 Task: Find connections with filter location La Gomera with filter topic #Hiringwith filter profile language French with filter current company Twitter with filter school Apeejay Stya Education (Svran Foundation) with filter industry Retail Office Equipment with filter service category Program Management with filter keywords title Cab Driver
Action: Mouse moved to (519, 69)
Screenshot: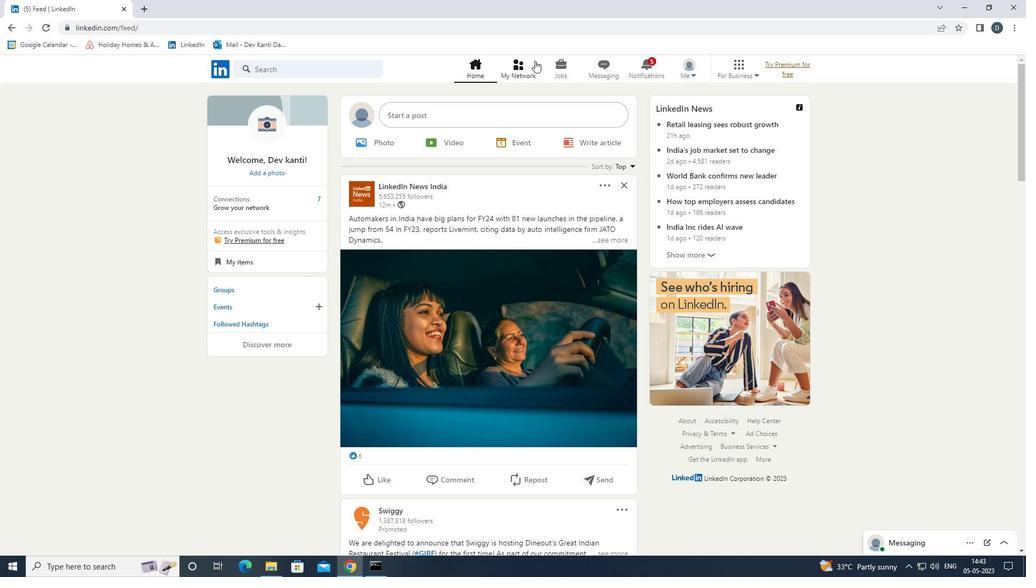 
Action: Mouse pressed left at (519, 69)
Screenshot: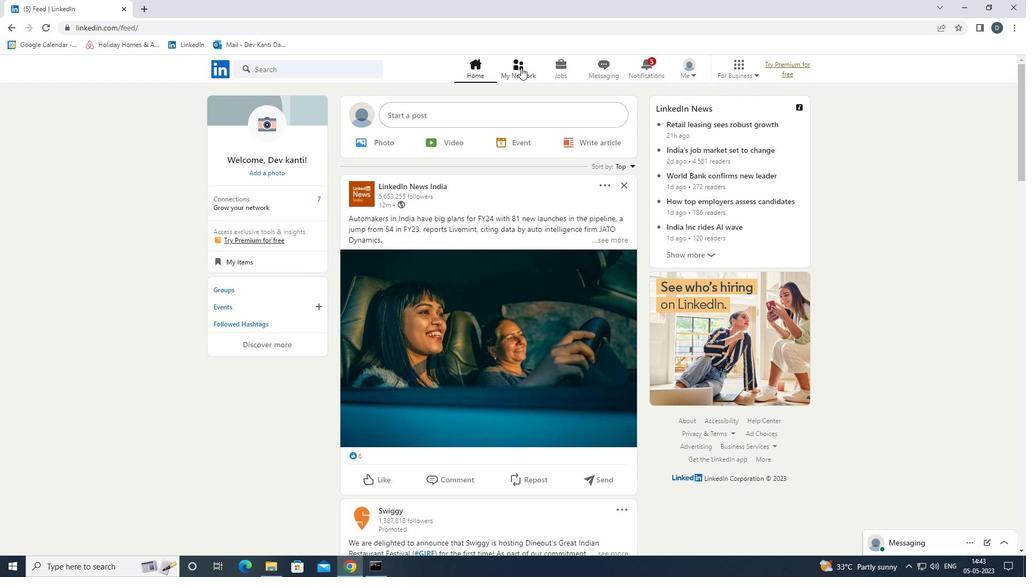 
Action: Mouse moved to (356, 126)
Screenshot: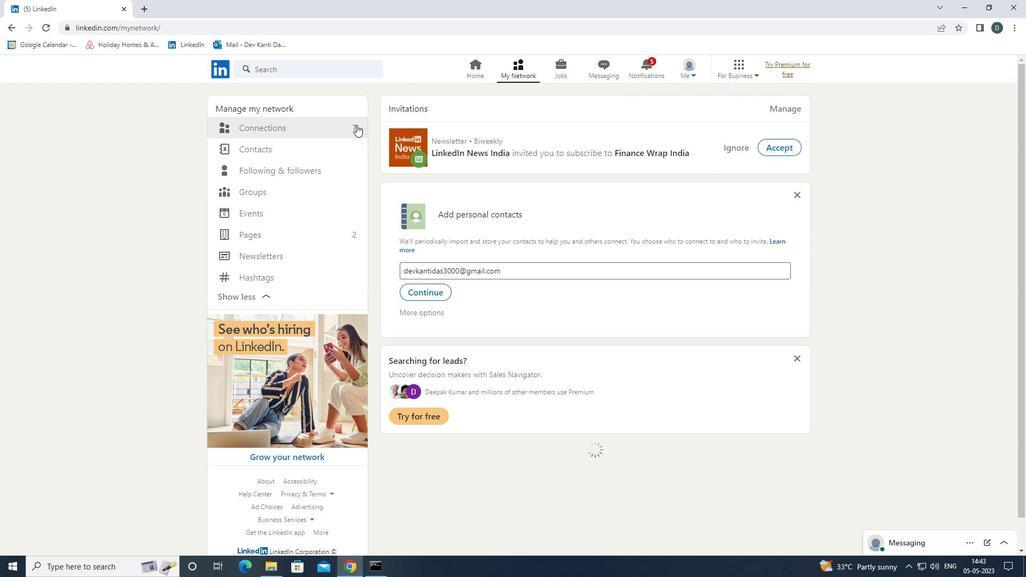 
Action: Mouse pressed left at (356, 126)
Screenshot: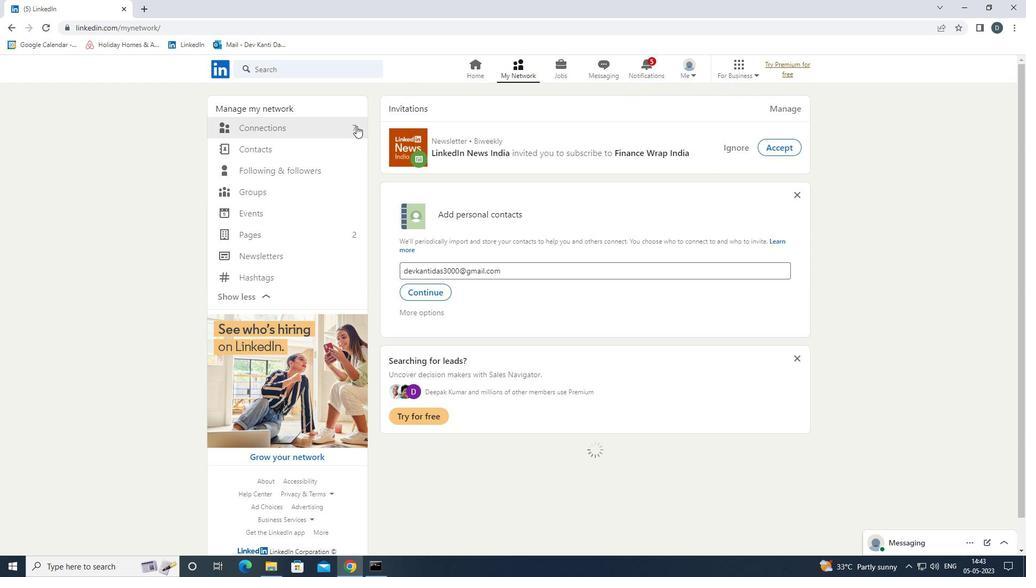 
Action: Mouse moved to (593, 127)
Screenshot: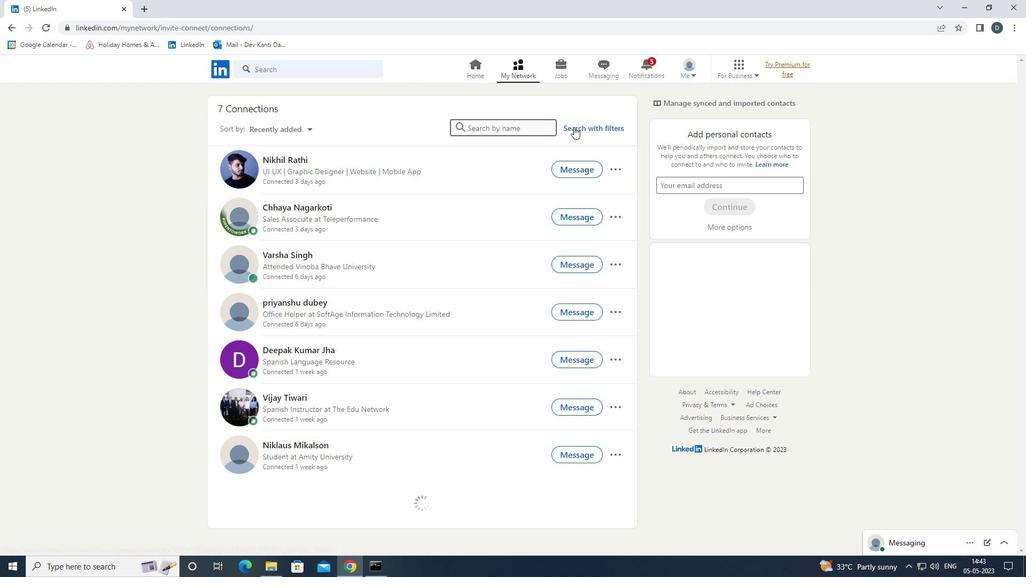 
Action: Mouse pressed left at (593, 127)
Screenshot: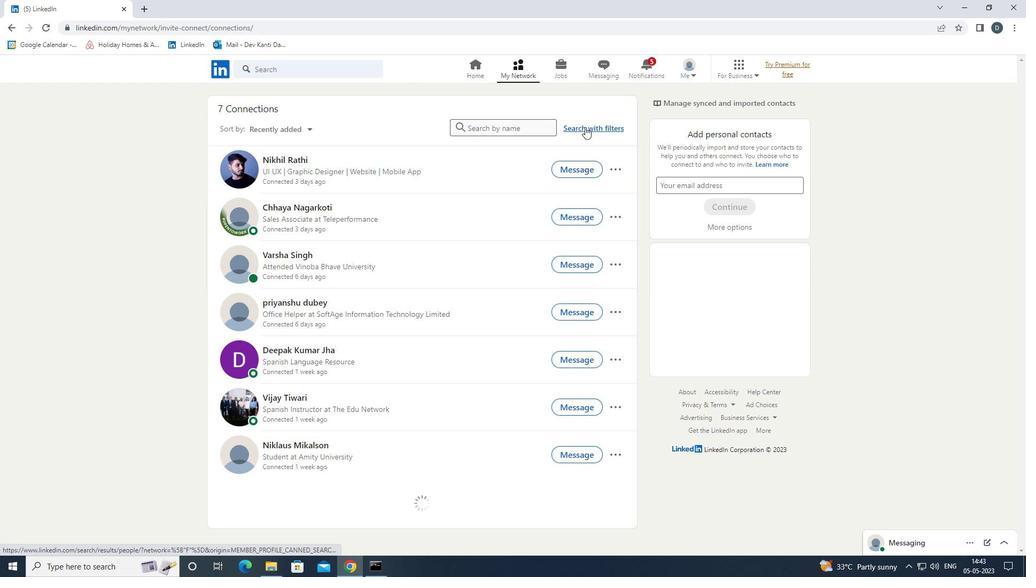 
Action: Mouse moved to (544, 97)
Screenshot: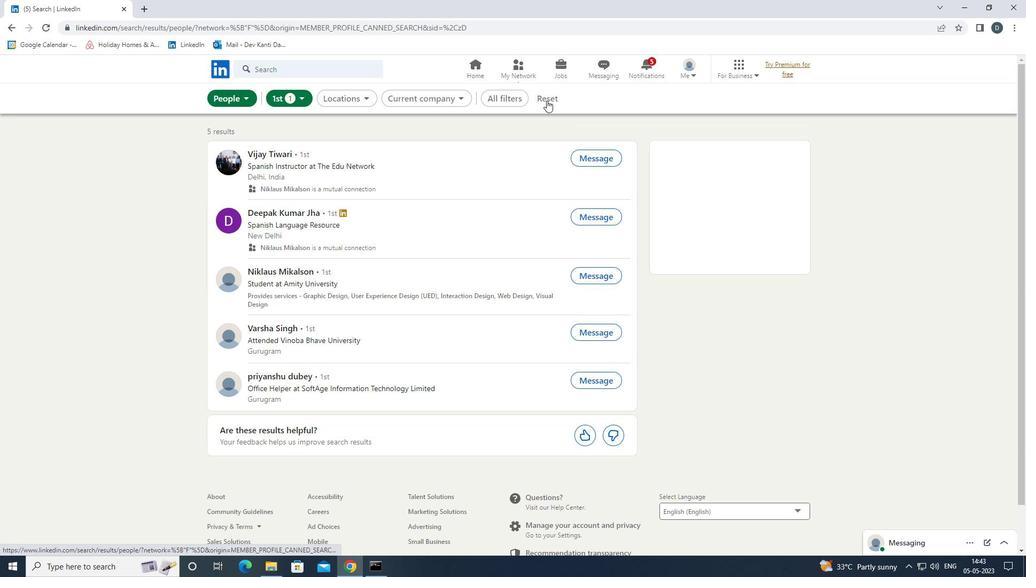 
Action: Mouse pressed left at (544, 97)
Screenshot: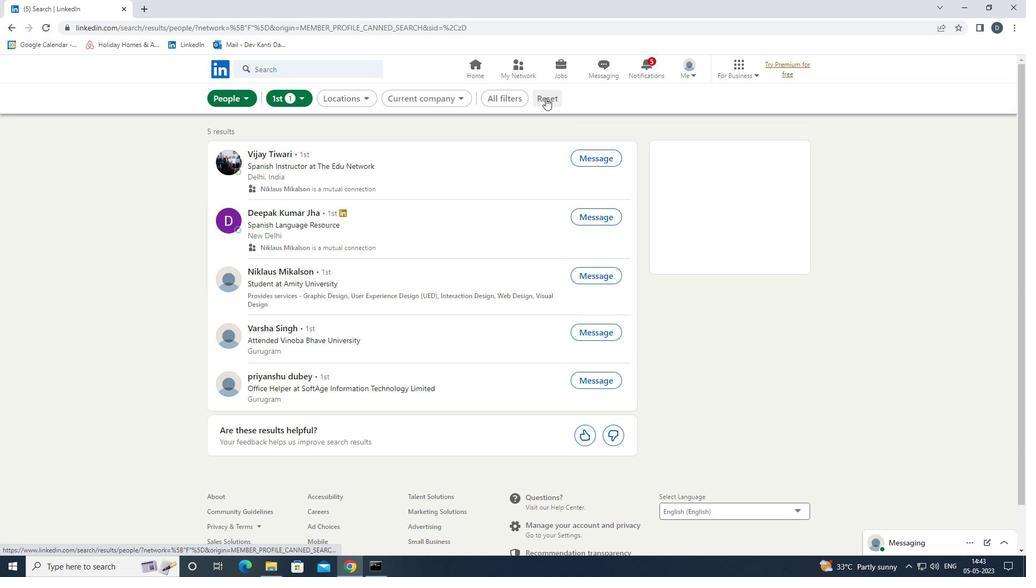 
Action: Mouse moved to (520, 98)
Screenshot: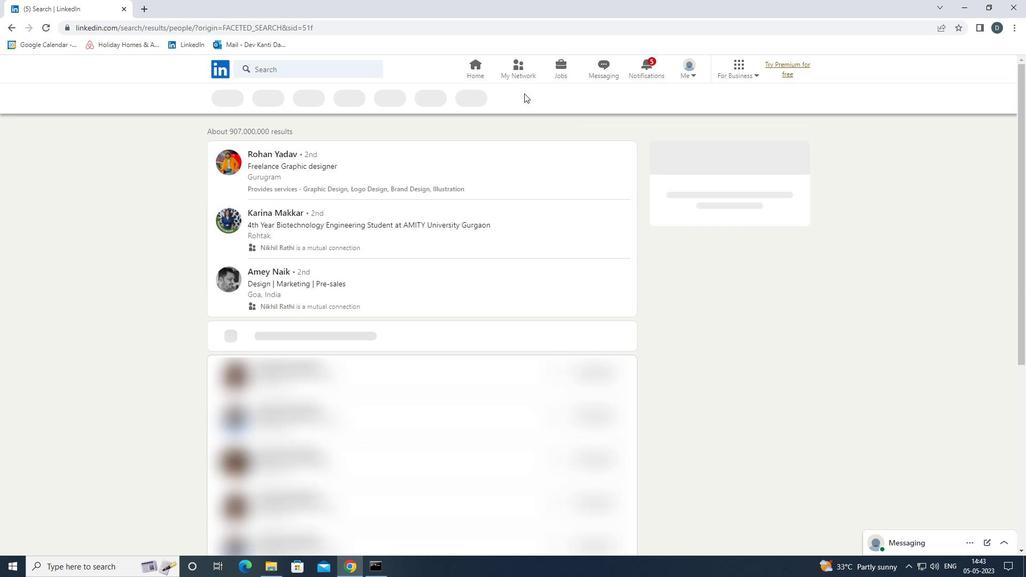 
Action: Mouse pressed left at (520, 98)
Screenshot: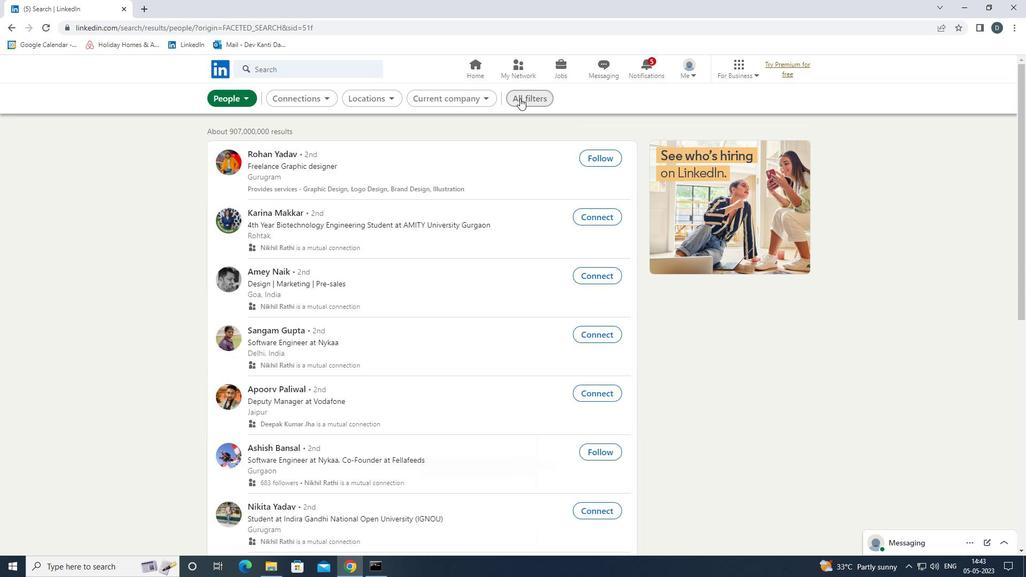 
Action: Mouse moved to (922, 287)
Screenshot: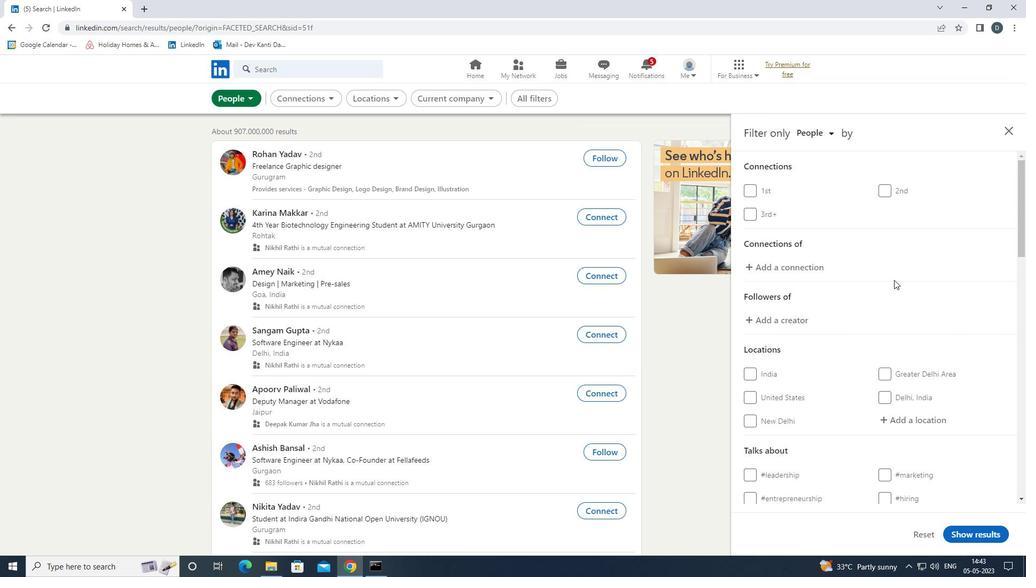 
Action: Mouse scrolled (922, 287) with delta (0, 0)
Screenshot: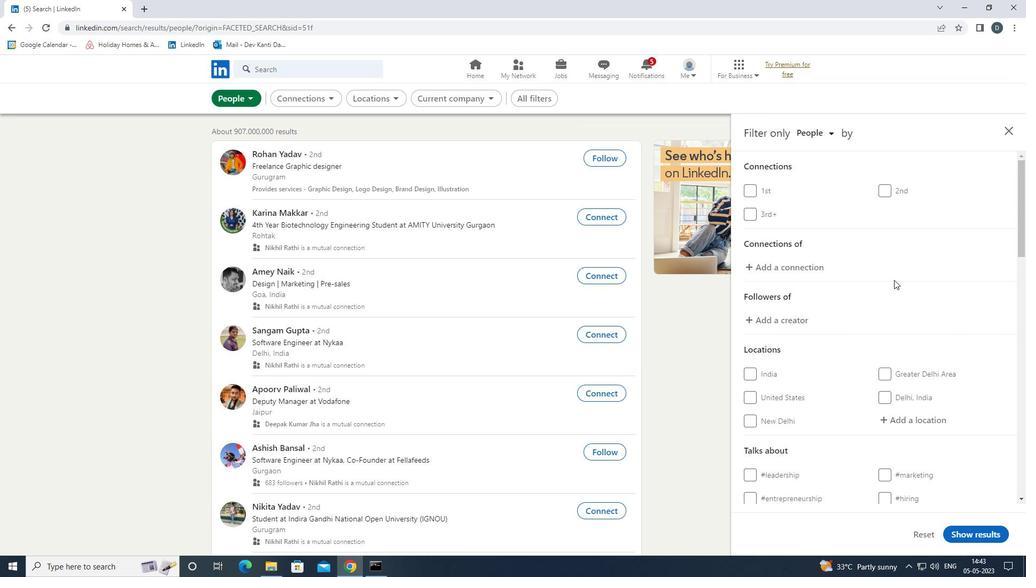 
Action: Mouse moved to (930, 292)
Screenshot: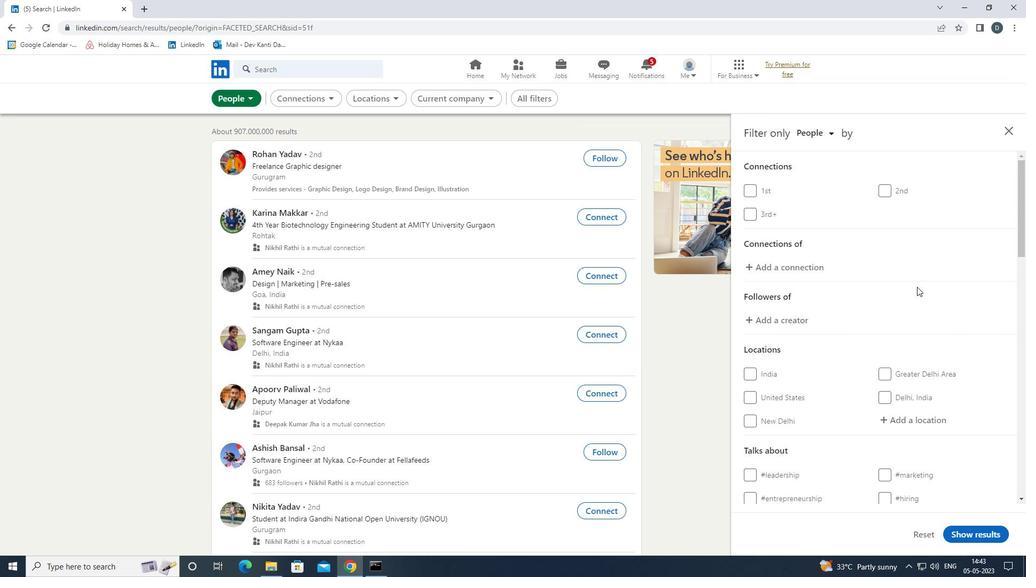 
Action: Mouse scrolled (930, 291) with delta (0, 0)
Screenshot: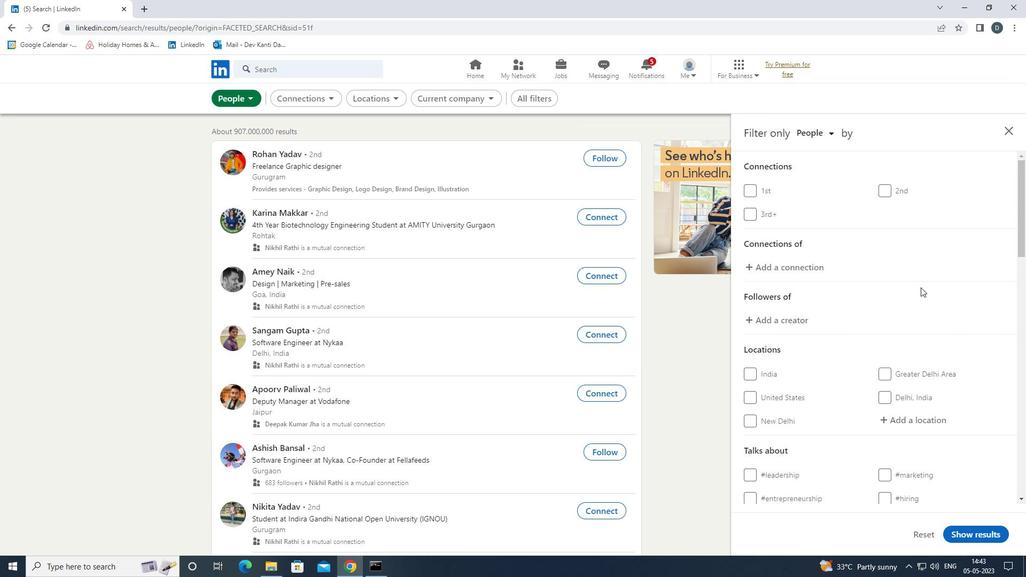 
Action: Mouse moved to (924, 308)
Screenshot: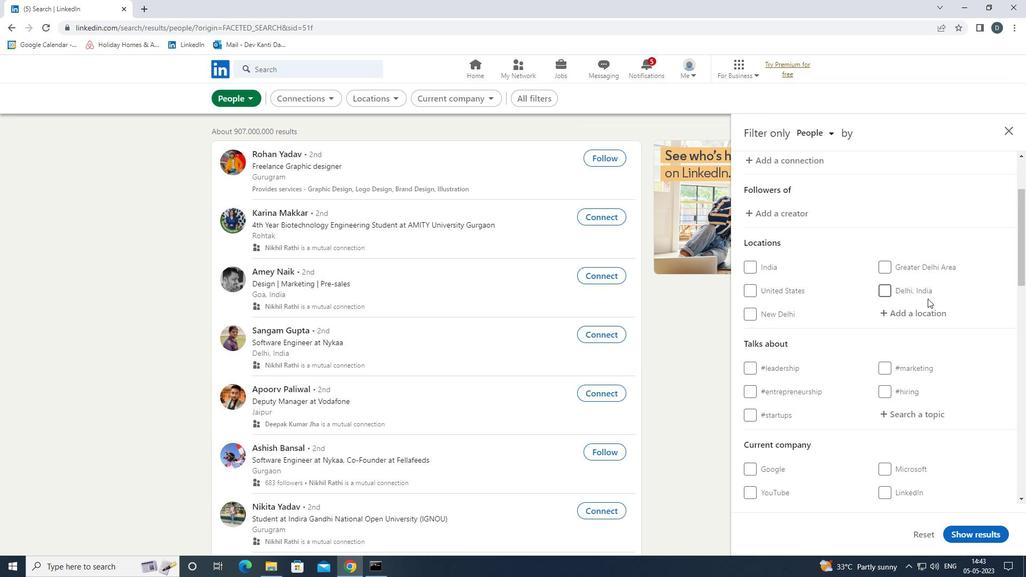 
Action: Mouse pressed left at (924, 308)
Screenshot: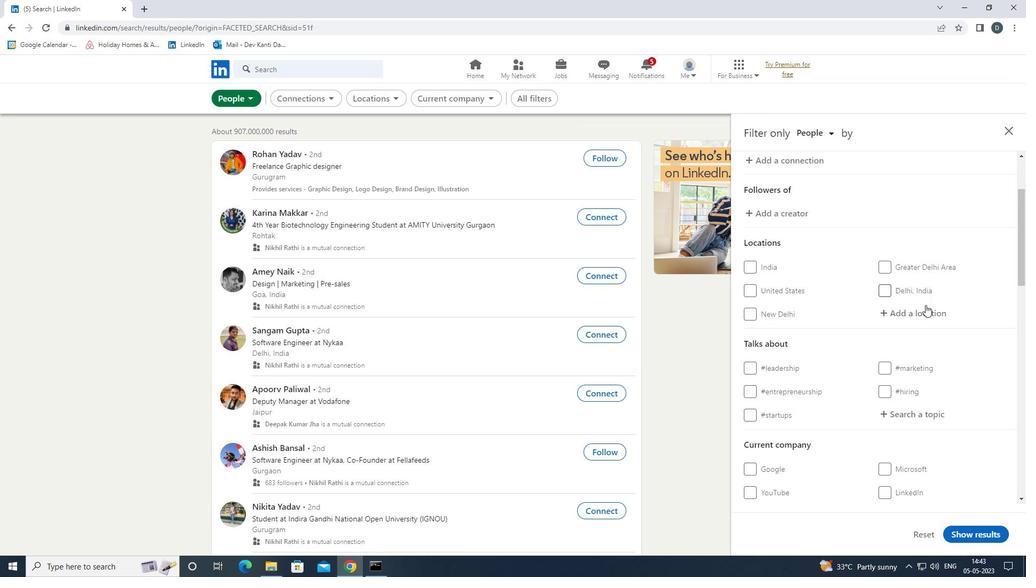 
Action: Key pressed <Key.shift>KL<Key.backspace><Key.backspace><Key.shift>LA<Key.space><Key.shift>GOMERA<Key.down><Key.down><Key.enter>
Screenshot: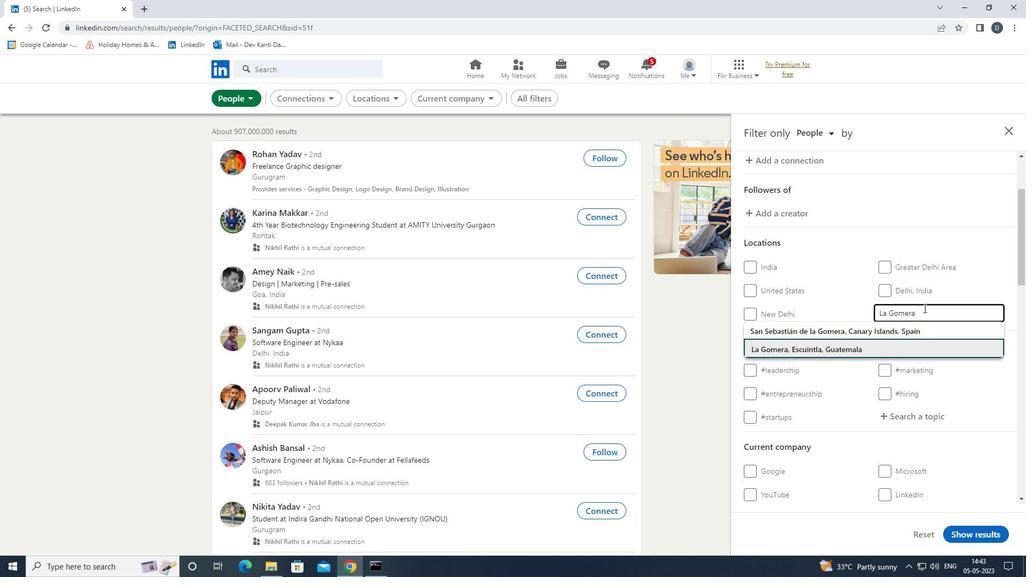 
Action: Mouse moved to (926, 312)
Screenshot: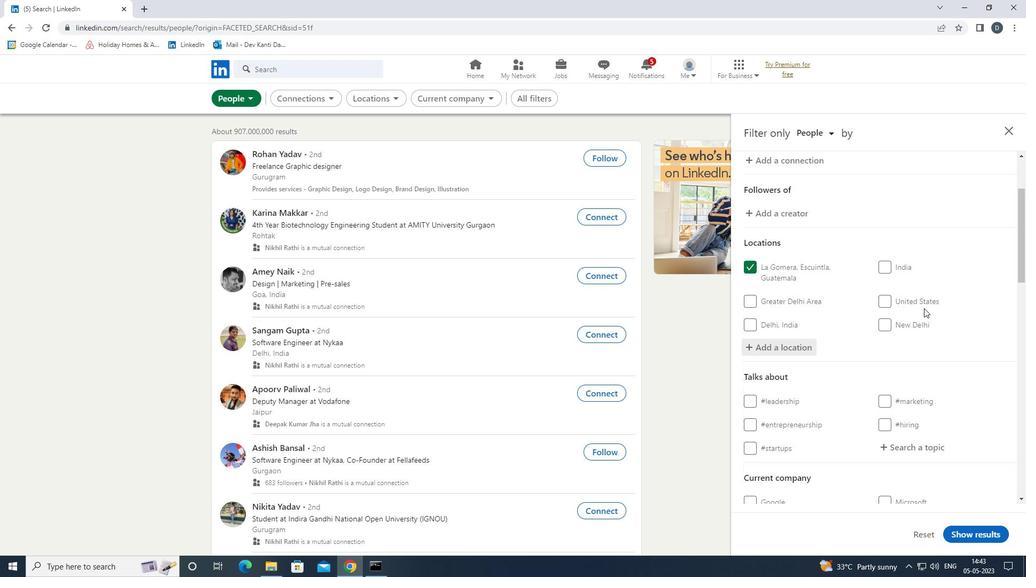 
Action: Mouse scrolled (926, 311) with delta (0, 0)
Screenshot: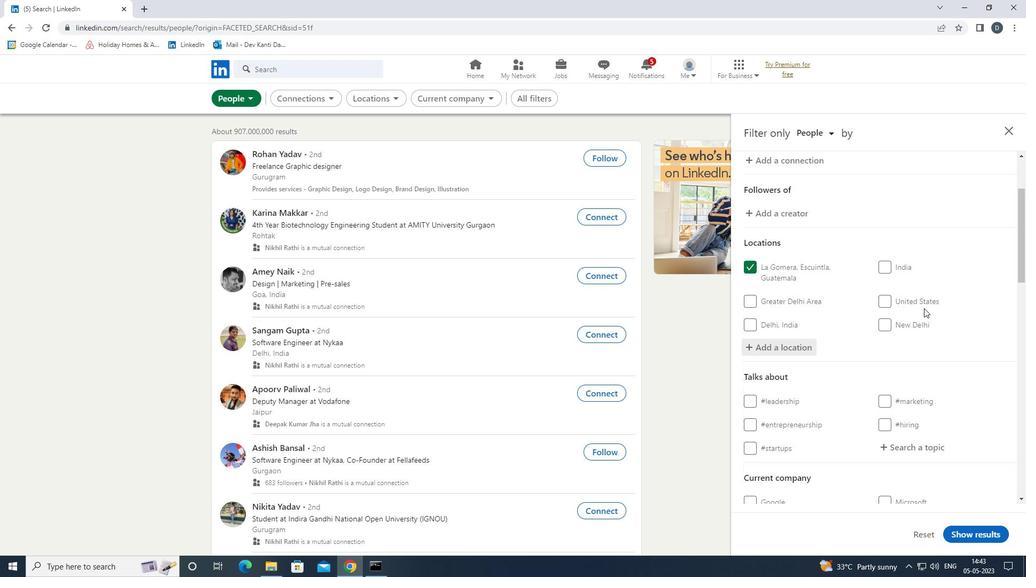 
Action: Mouse moved to (928, 315)
Screenshot: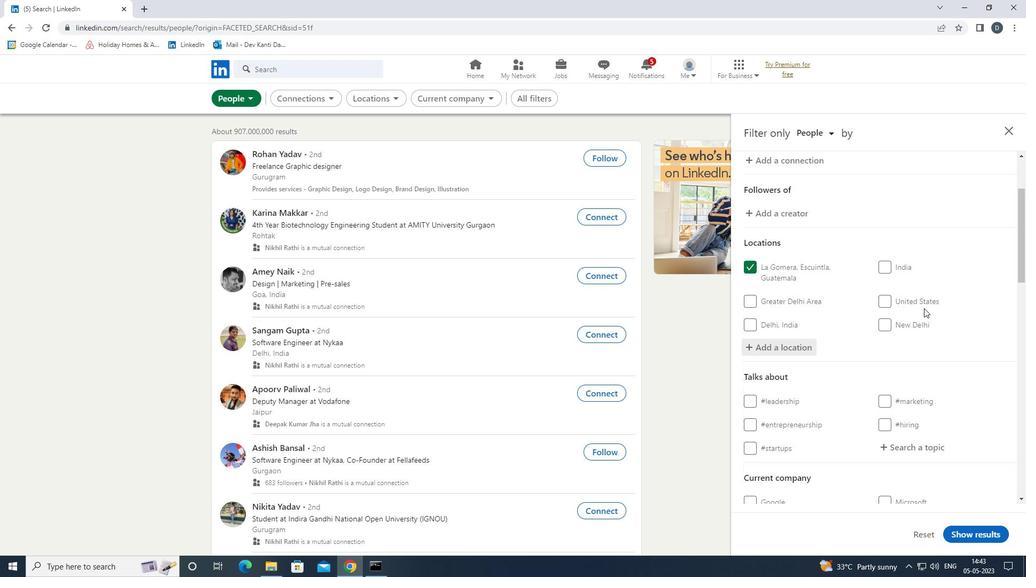 
Action: Mouse scrolled (928, 315) with delta (0, 0)
Screenshot: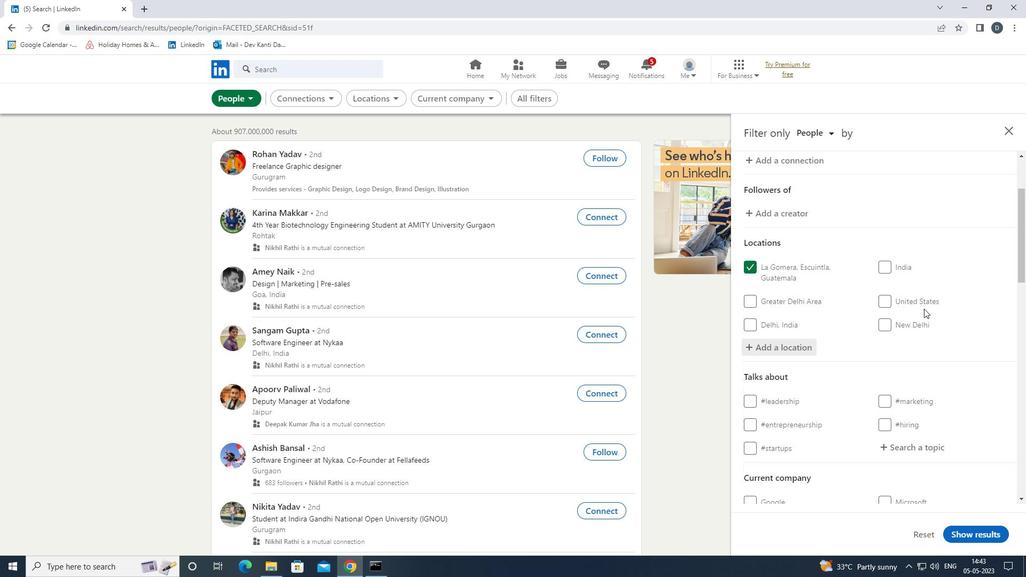 
Action: Mouse moved to (928, 321)
Screenshot: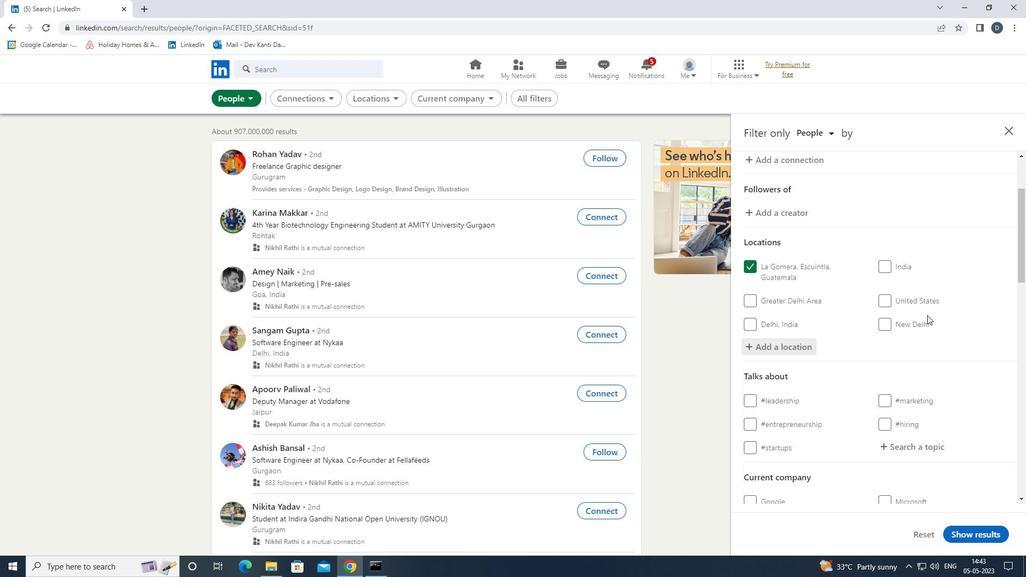 
Action: Mouse scrolled (928, 320) with delta (0, 0)
Screenshot: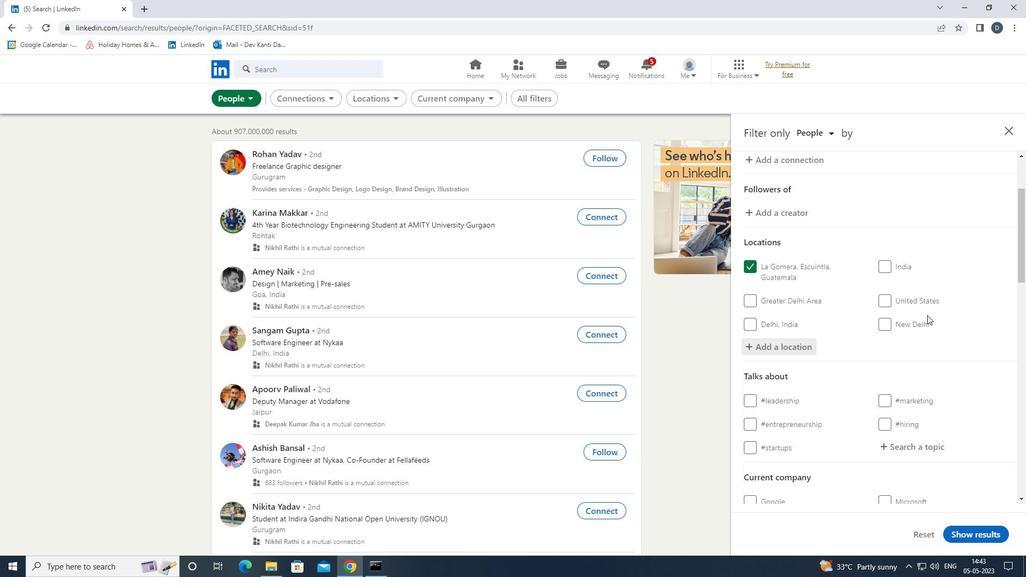 
Action: Mouse moved to (928, 283)
Screenshot: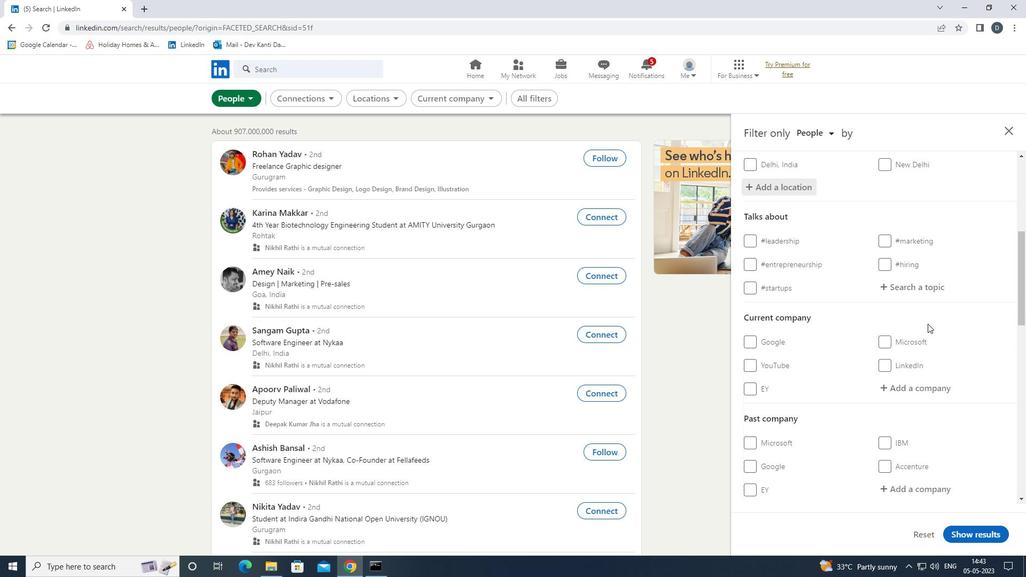 
Action: Mouse pressed left at (928, 283)
Screenshot: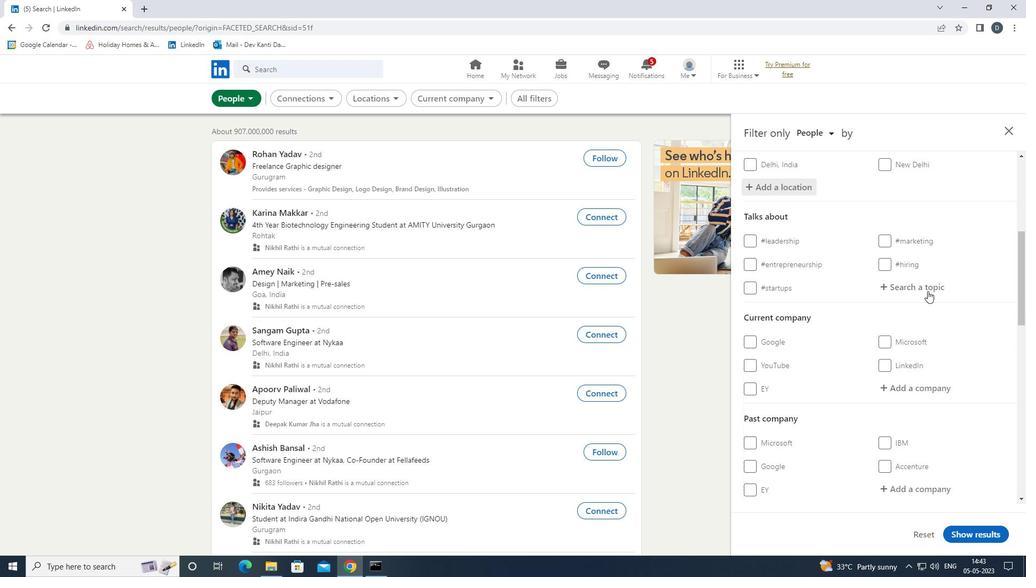 
Action: Key pressed HIRING<Key.down><Key.enter>
Screenshot: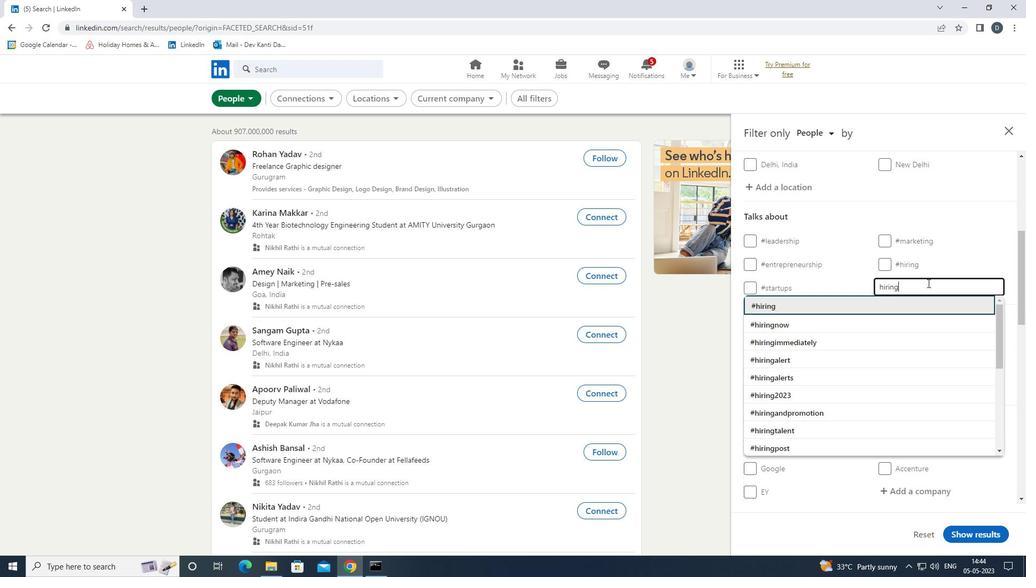 
Action: Mouse scrolled (928, 282) with delta (0, 0)
Screenshot: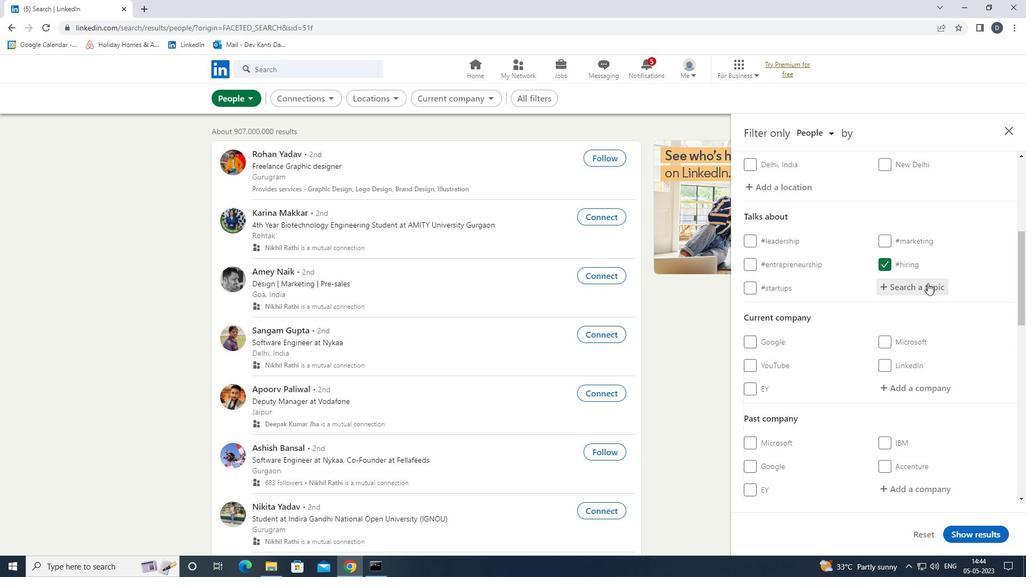 
Action: Mouse scrolled (928, 282) with delta (0, 0)
Screenshot: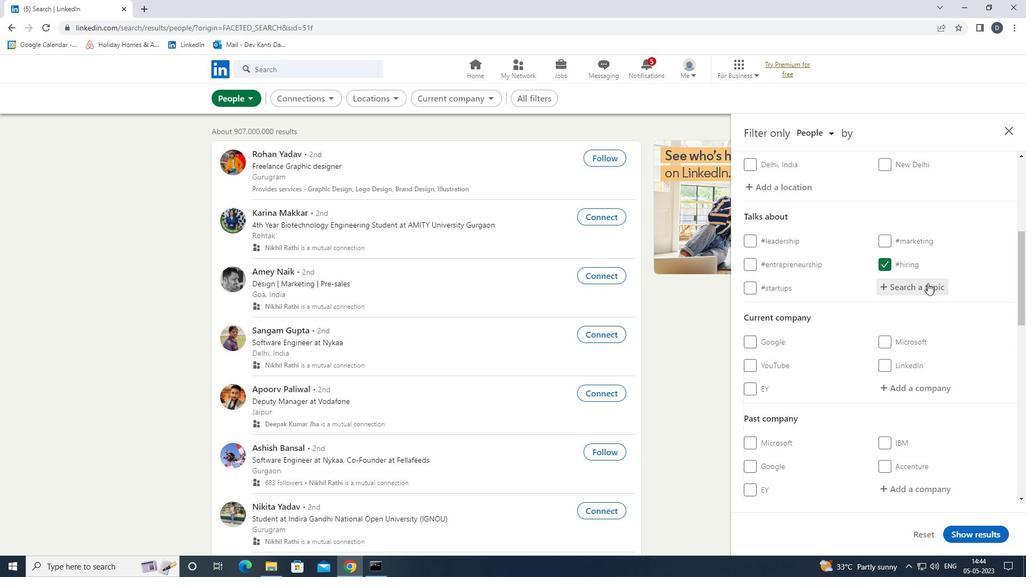 
Action: Mouse scrolled (928, 282) with delta (0, 0)
Screenshot: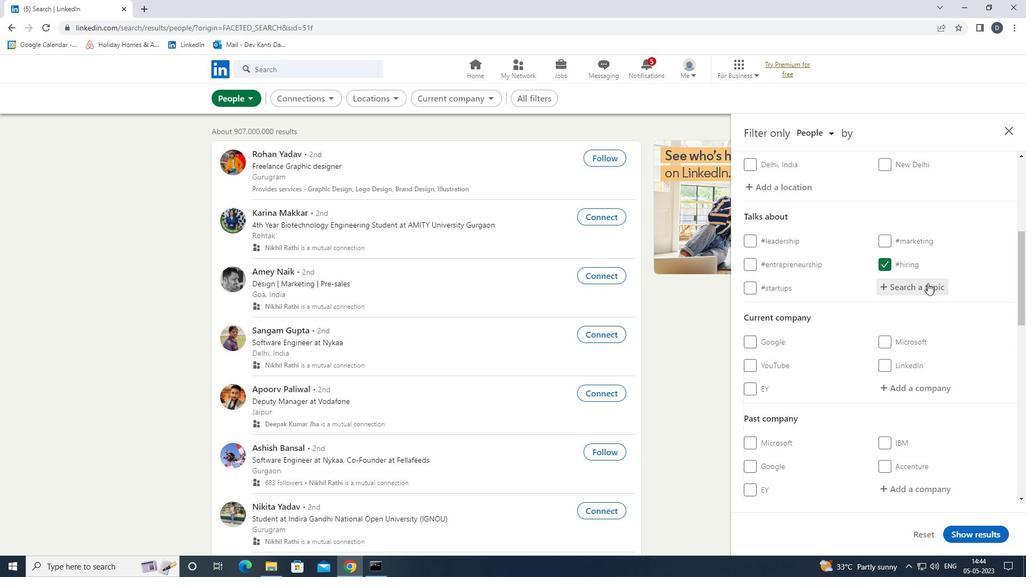 
Action: Mouse moved to (928, 284)
Screenshot: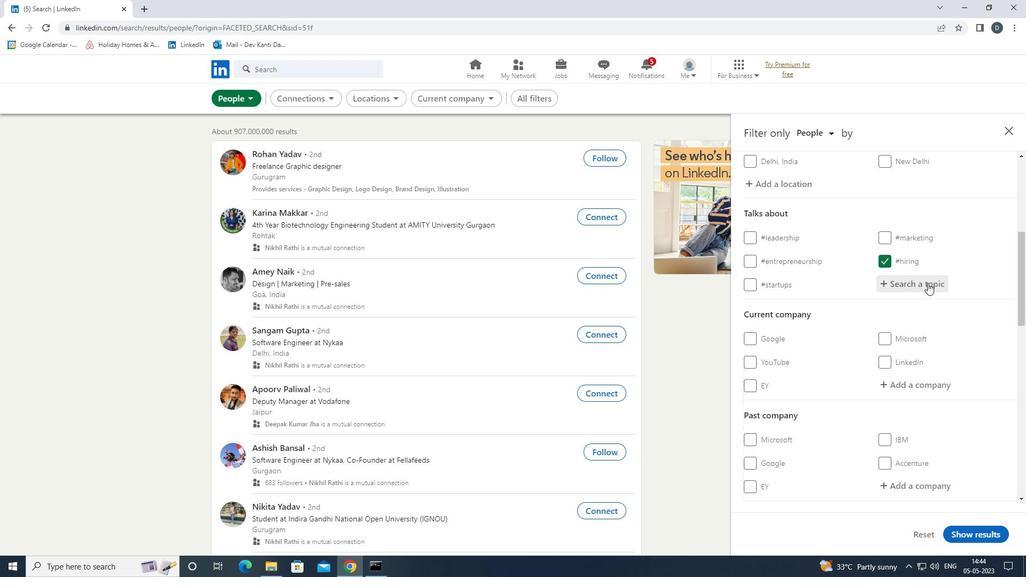 
Action: Mouse scrolled (928, 283) with delta (0, 0)
Screenshot: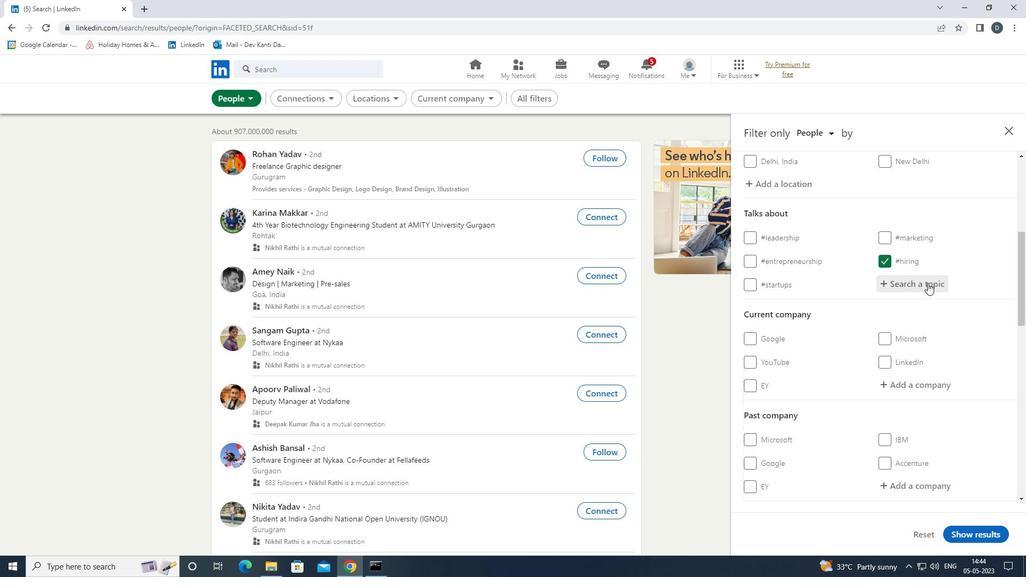 
Action: Mouse moved to (928, 286)
Screenshot: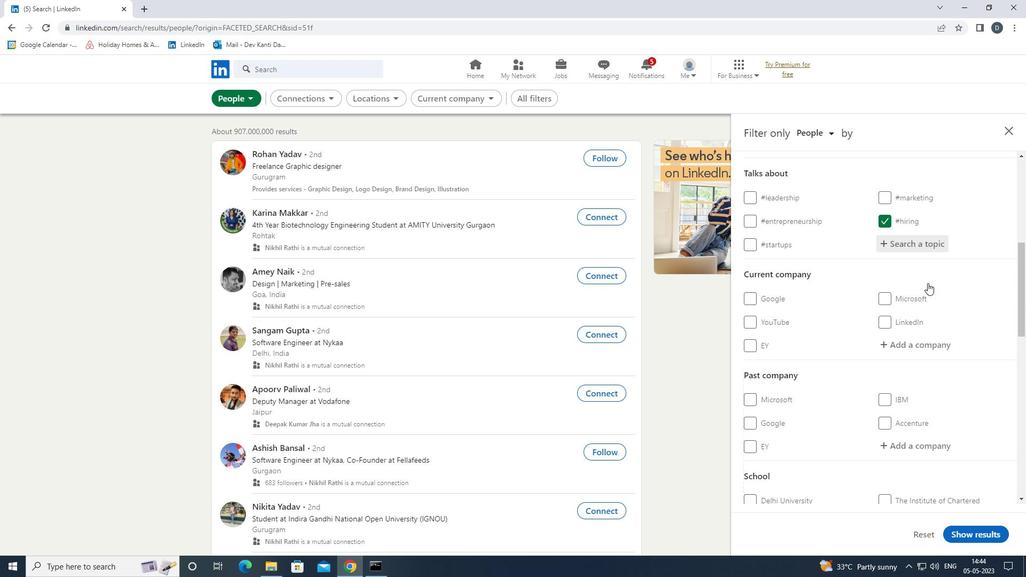 
Action: Mouse scrolled (928, 286) with delta (0, 0)
Screenshot: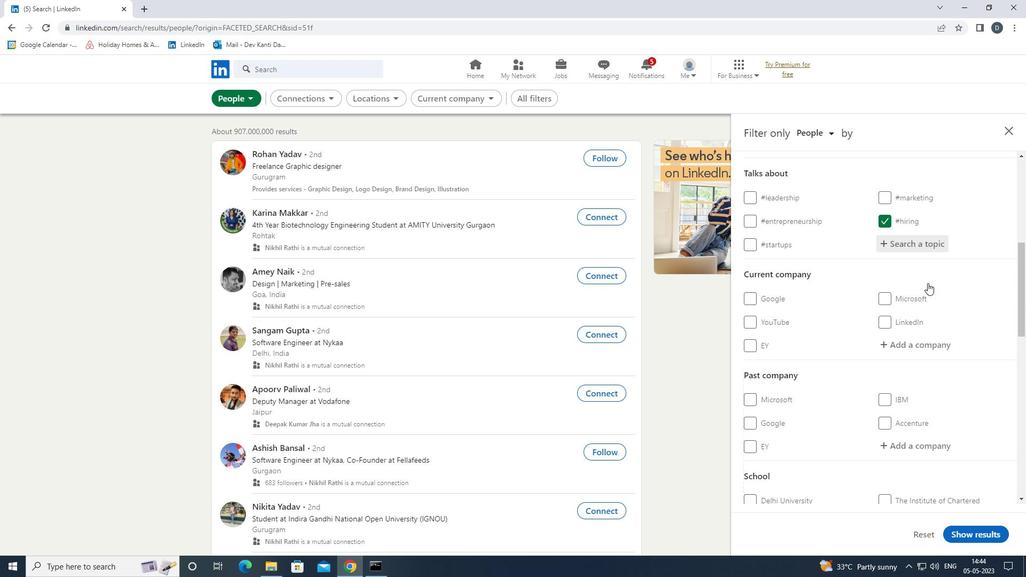 
Action: Mouse moved to (929, 288)
Screenshot: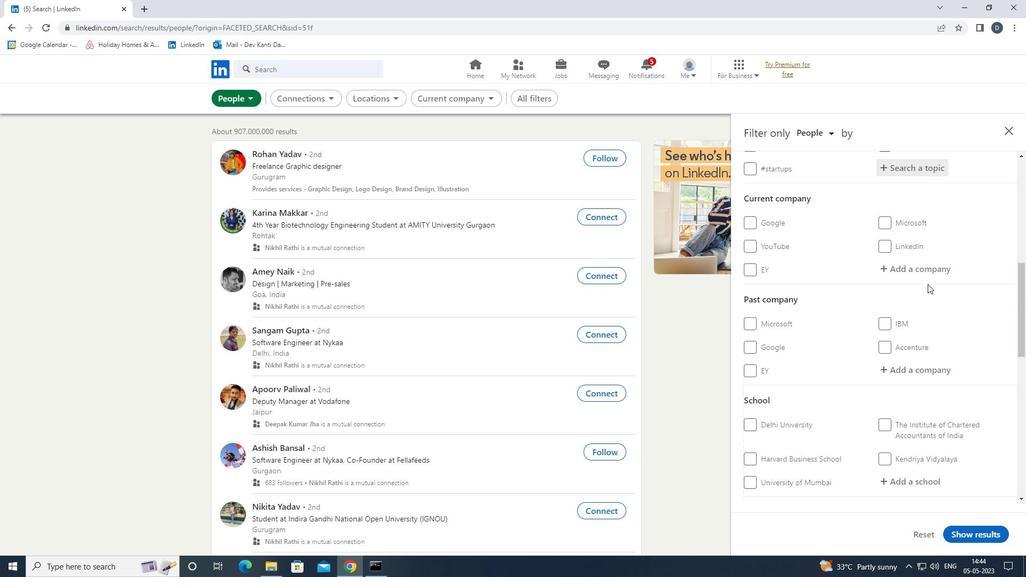 
Action: Mouse scrolled (929, 287) with delta (0, 0)
Screenshot: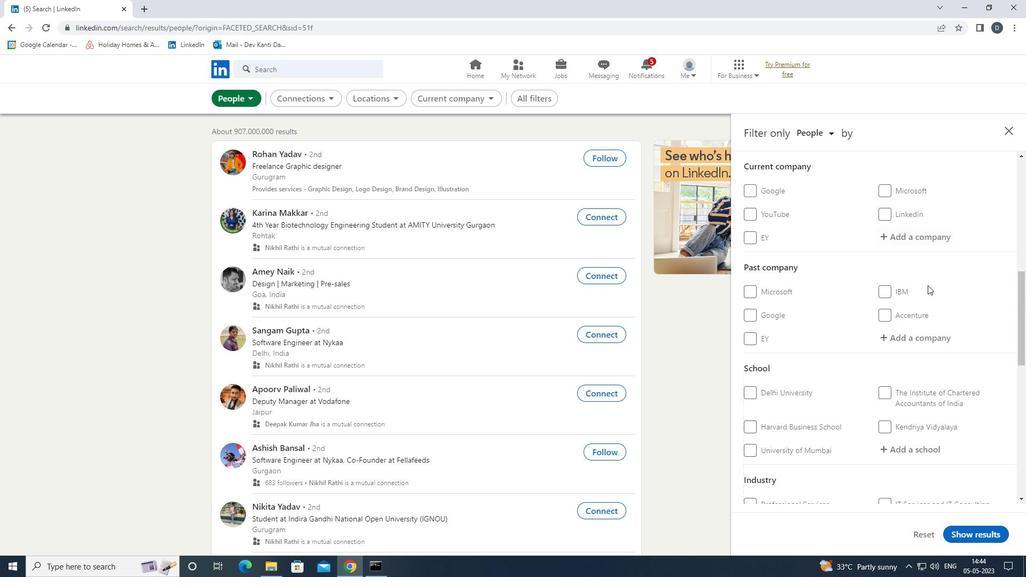 
Action: Mouse moved to (926, 294)
Screenshot: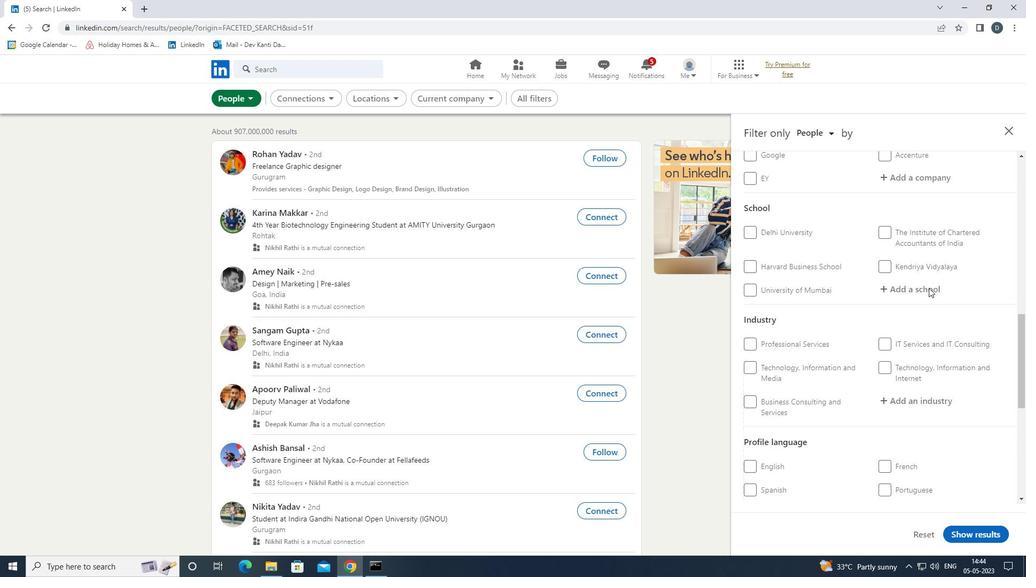 
Action: Mouse scrolled (926, 293) with delta (0, 0)
Screenshot: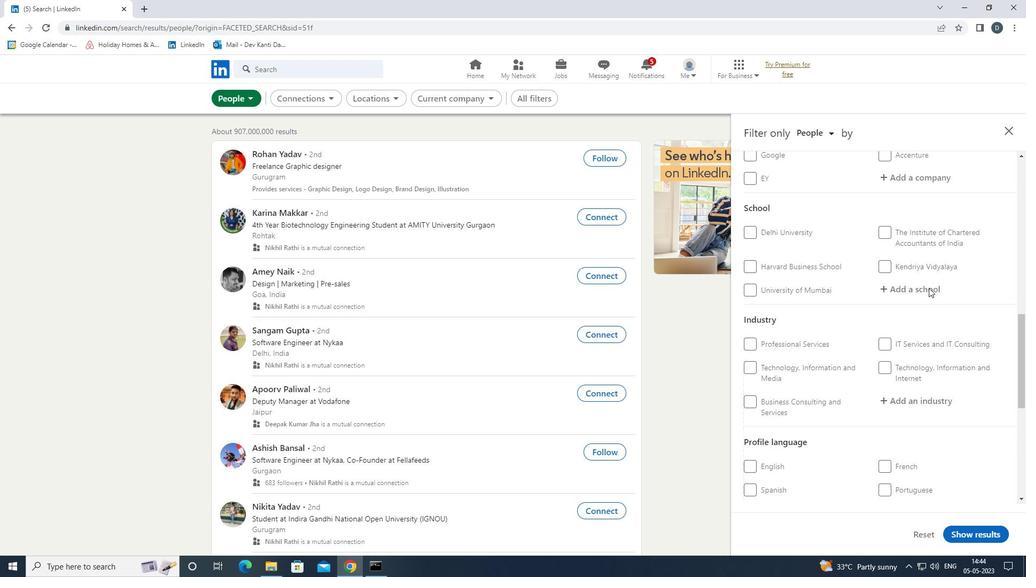 
Action: Mouse moved to (925, 298)
Screenshot: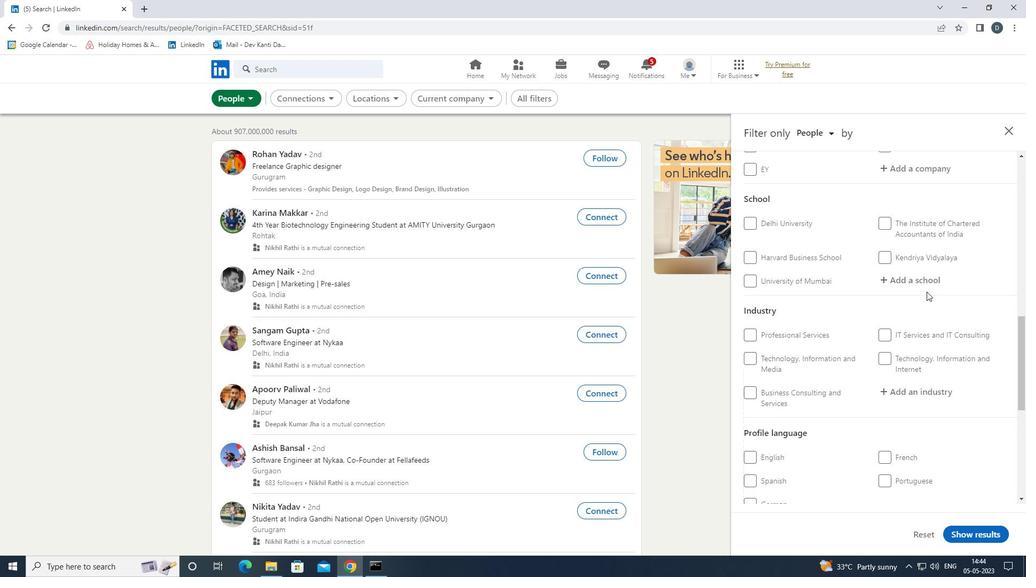 
Action: Mouse scrolled (925, 297) with delta (0, 0)
Screenshot: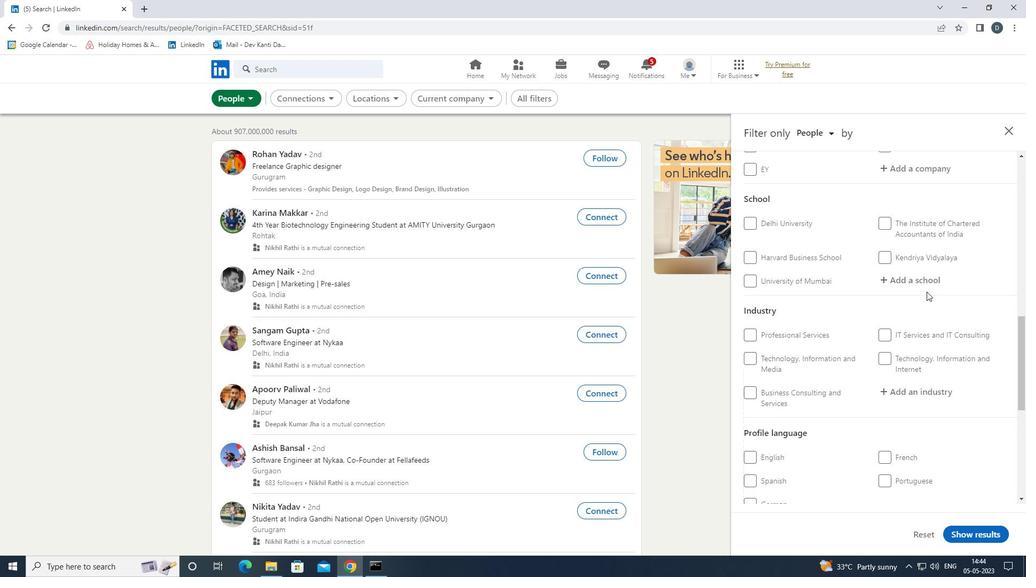 
Action: Mouse moved to (924, 301)
Screenshot: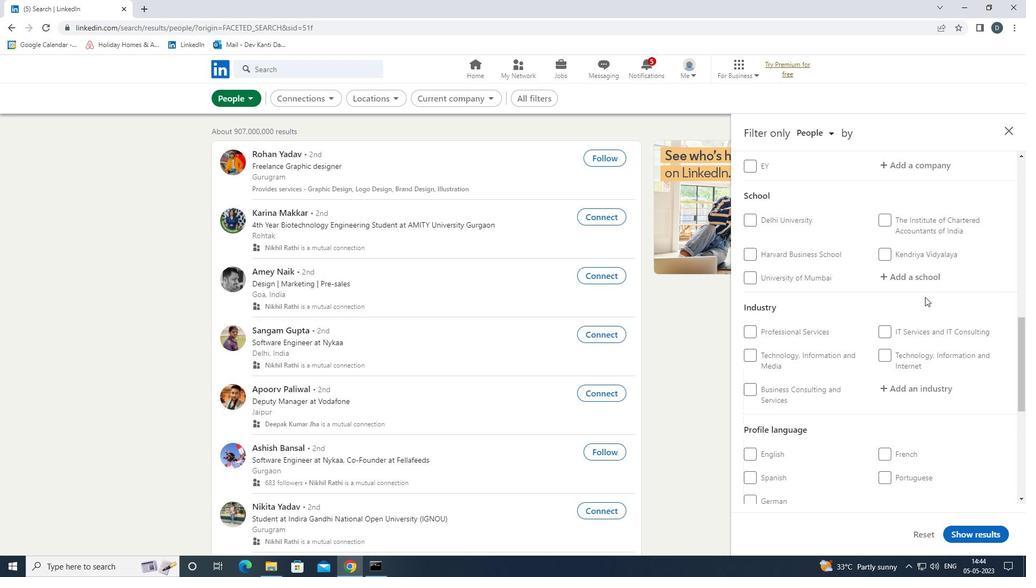 
Action: Mouse scrolled (924, 300) with delta (0, 0)
Screenshot: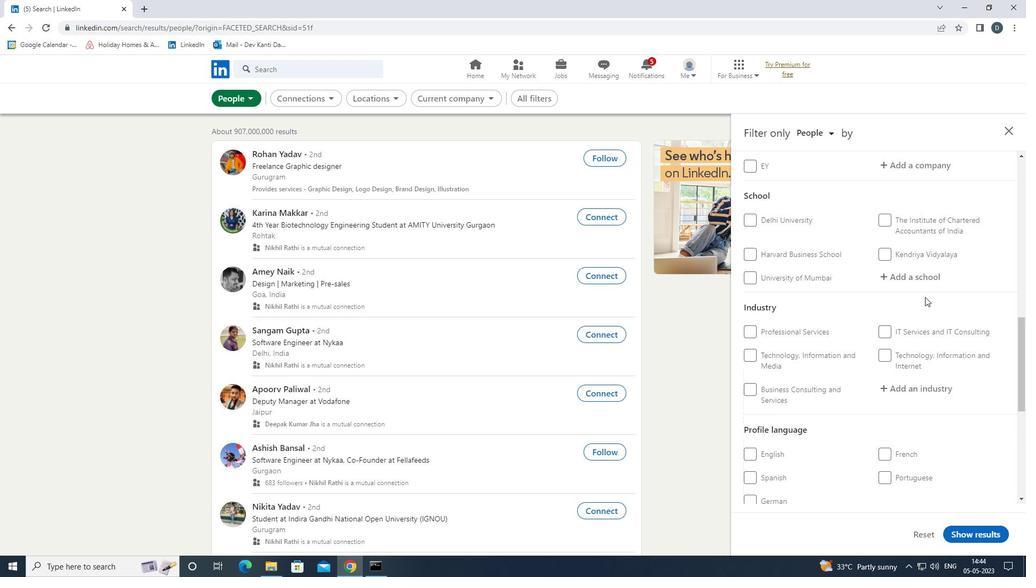 
Action: Mouse moved to (900, 297)
Screenshot: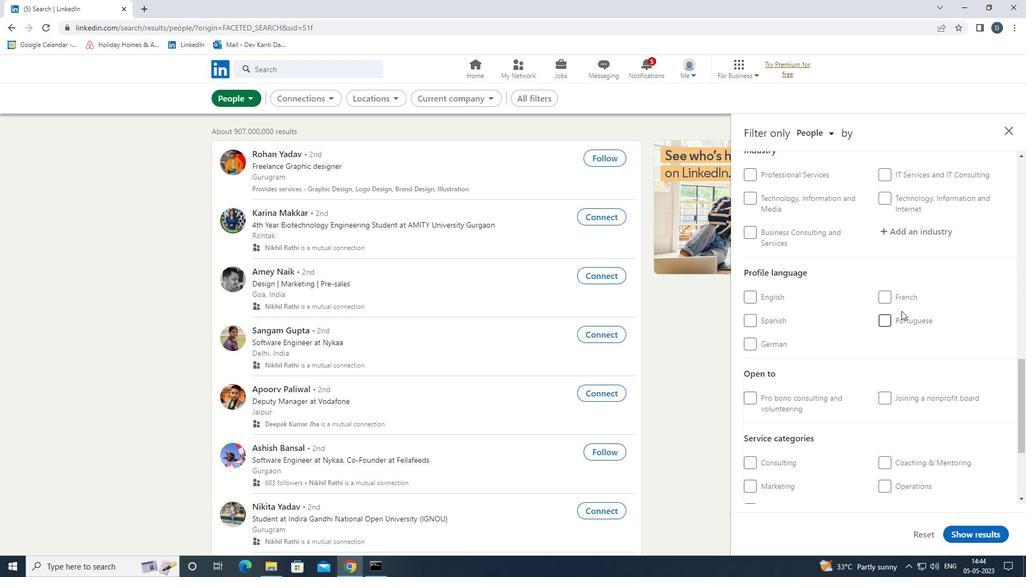 
Action: Mouse pressed left at (900, 297)
Screenshot: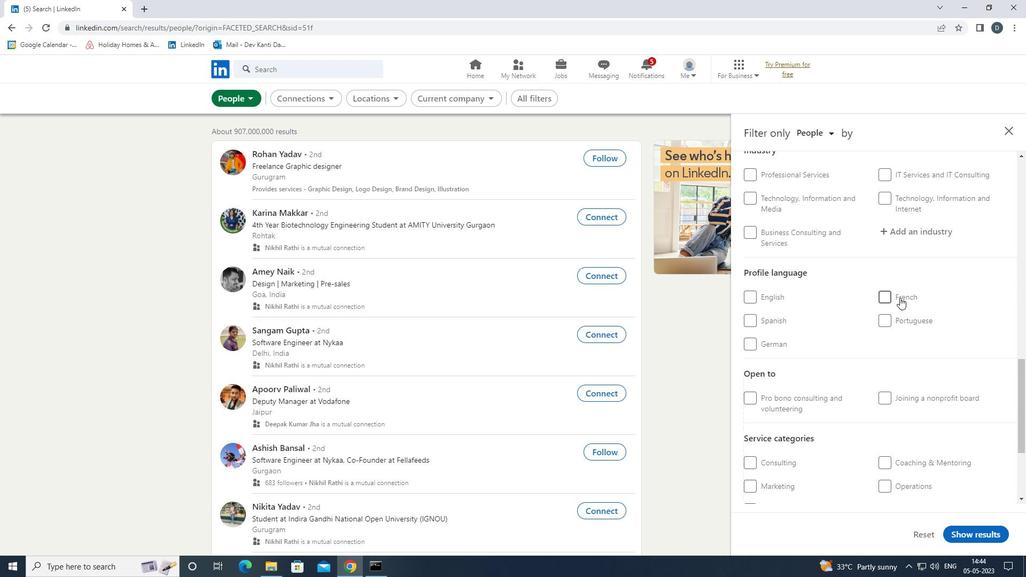 
Action: Mouse moved to (900, 297)
Screenshot: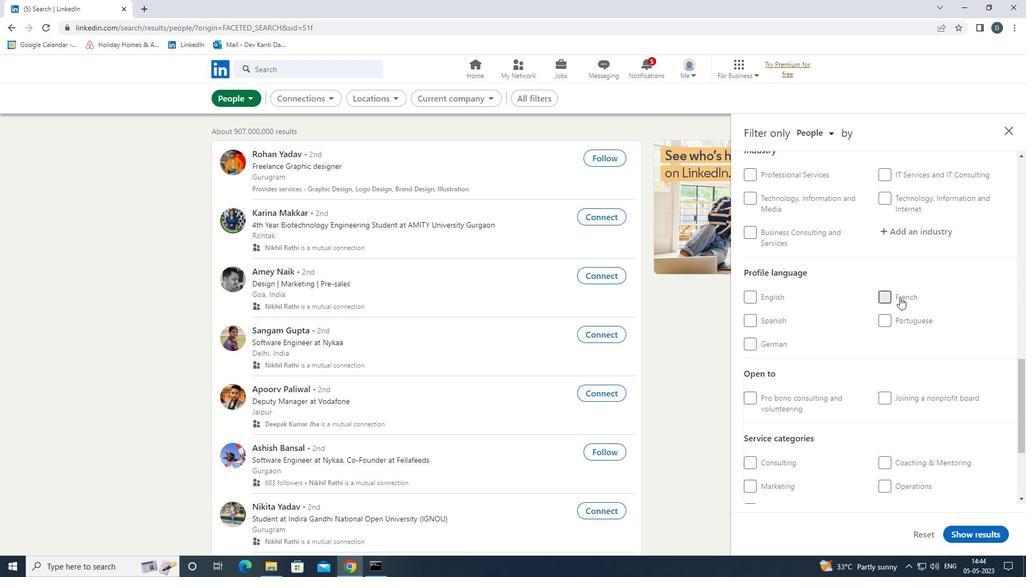 
Action: Mouse scrolled (900, 297) with delta (0, 0)
Screenshot: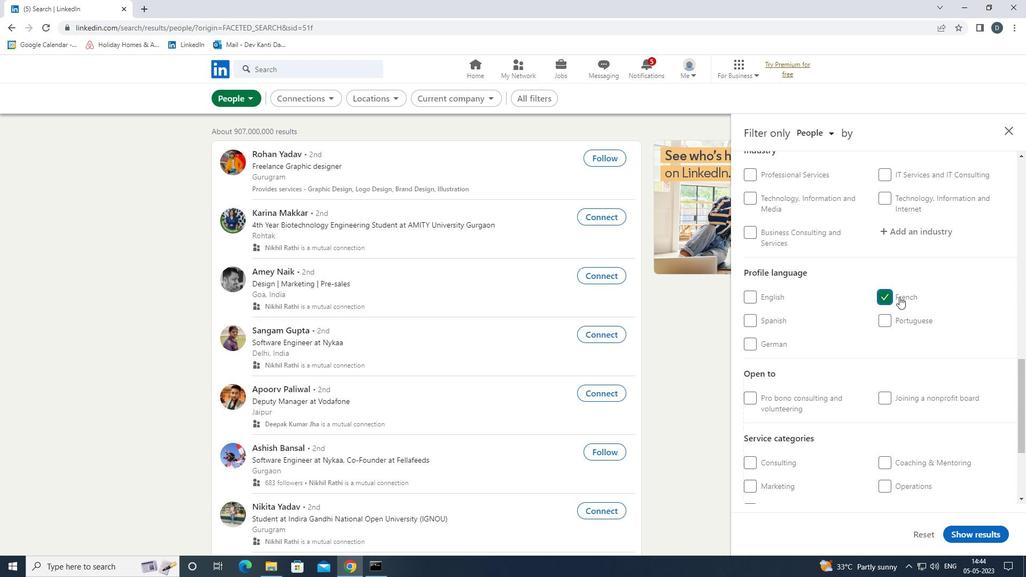 
Action: Mouse scrolled (900, 297) with delta (0, 0)
Screenshot: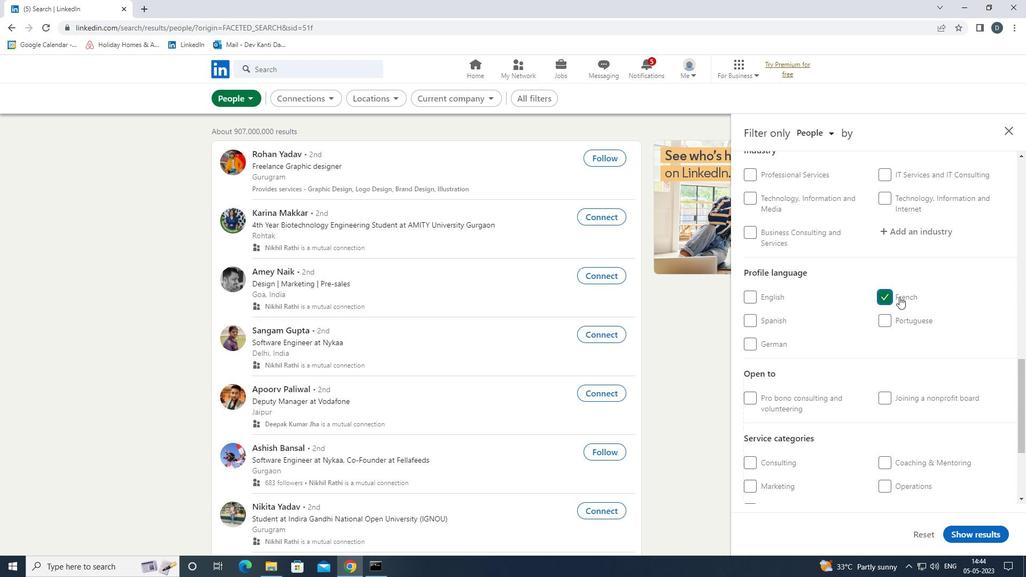 
Action: Mouse scrolled (900, 297) with delta (0, 0)
Screenshot: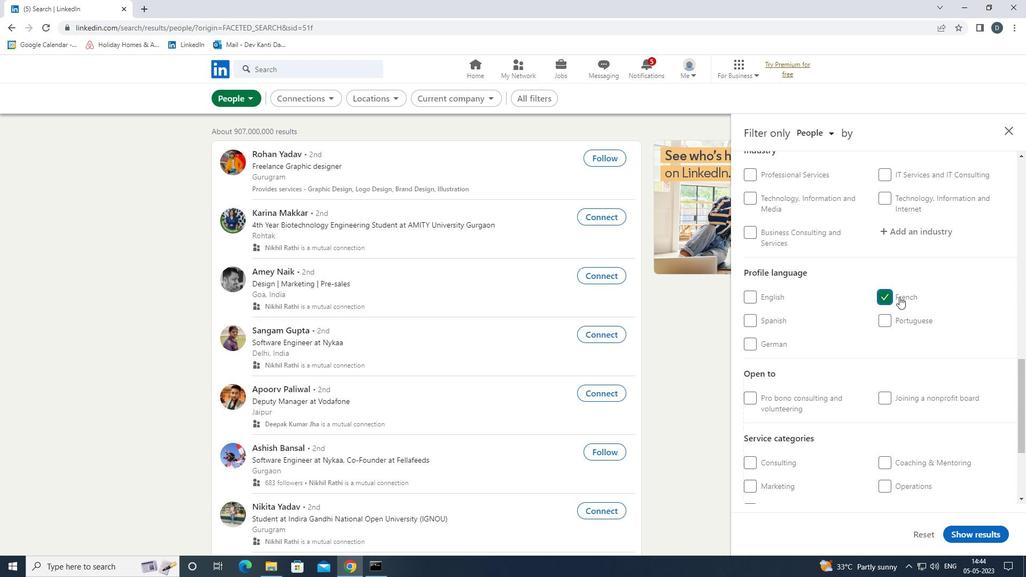 
Action: Mouse scrolled (900, 297) with delta (0, 0)
Screenshot: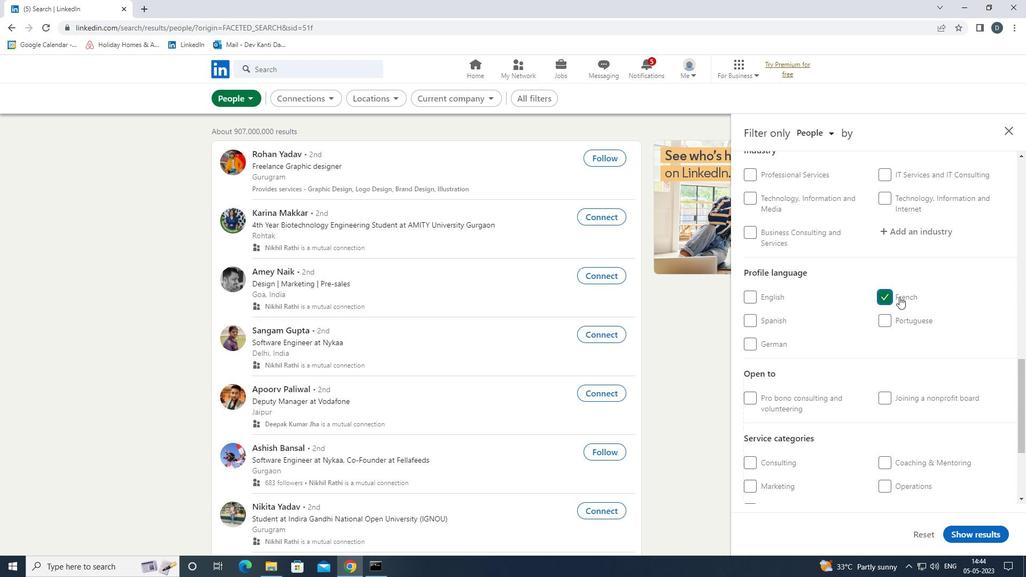 
Action: Mouse scrolled (900, 297) with delta (0, 0)
Screenshot: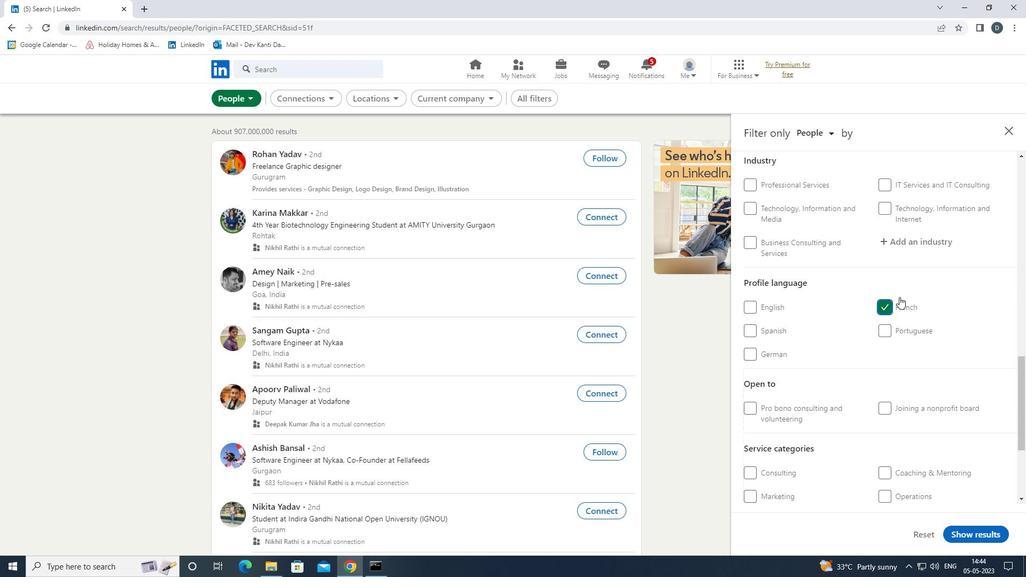 
Action: Mouse scrolled (900, 297) with delta (0, 0)
Screenshot: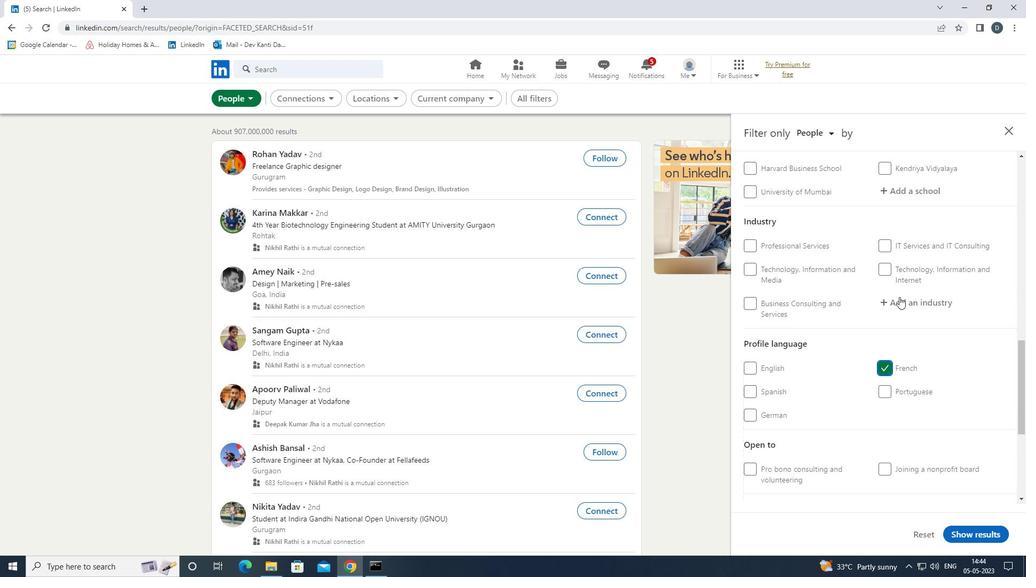 
Action: Mouse moved to (903, 222)
Screenshot: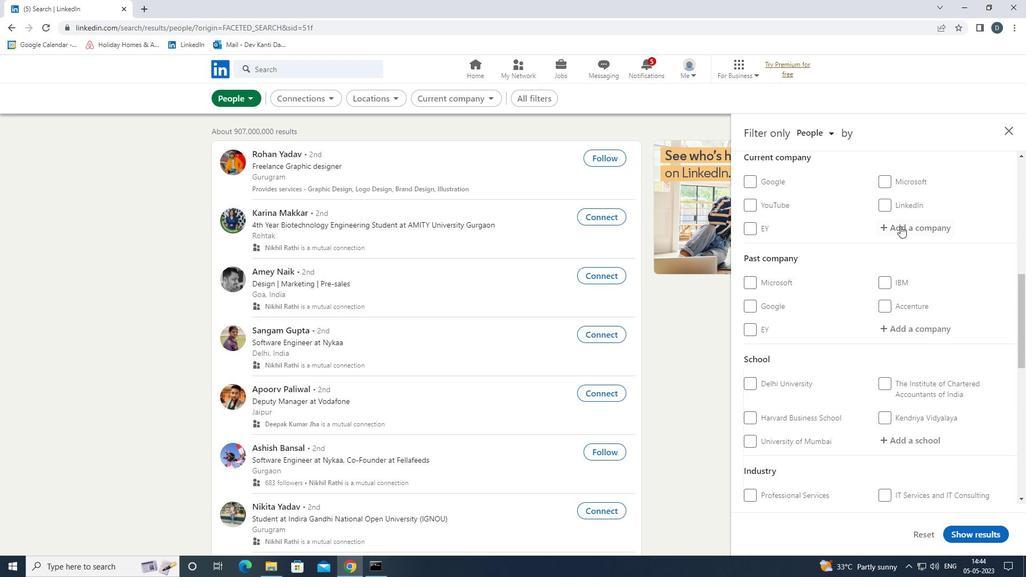 
Action: Mouse pressed left at (903, 222)
Screenshot: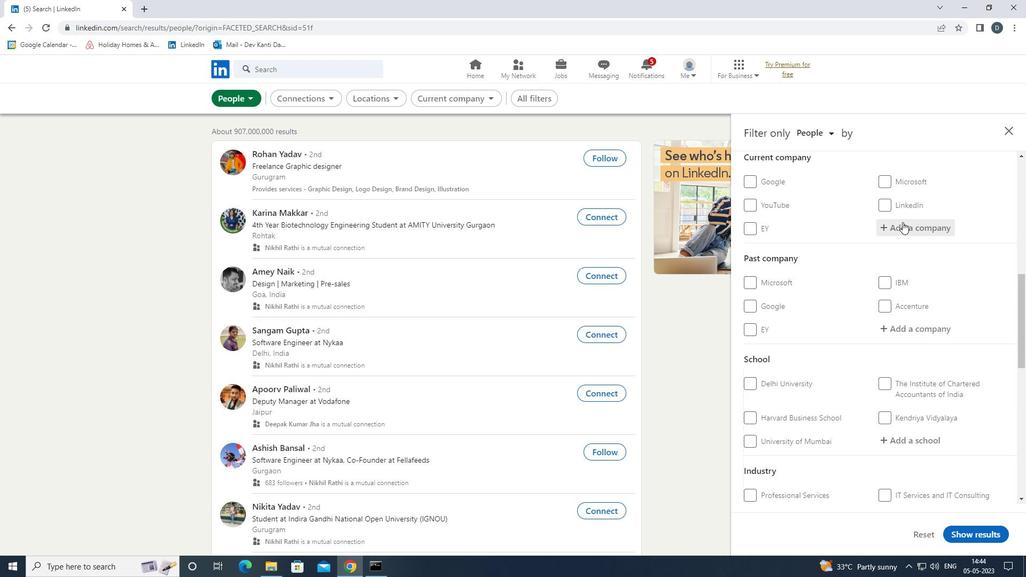 
Action: Key pressed <Key.shift><Key.shift><Key.shift><Key.shift><Key.shift><Key.shift><Key.shift><Key.shift><Key.shift>TWITTER<Key.down><Key.enter>
Screenshot: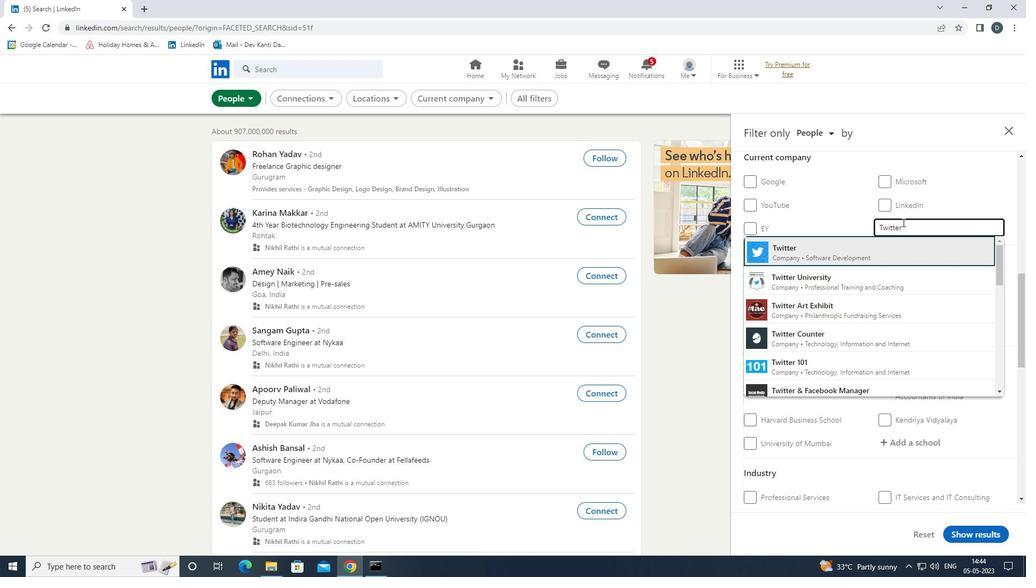 
Action: Mouse moved to (903, 222)
Screenshot: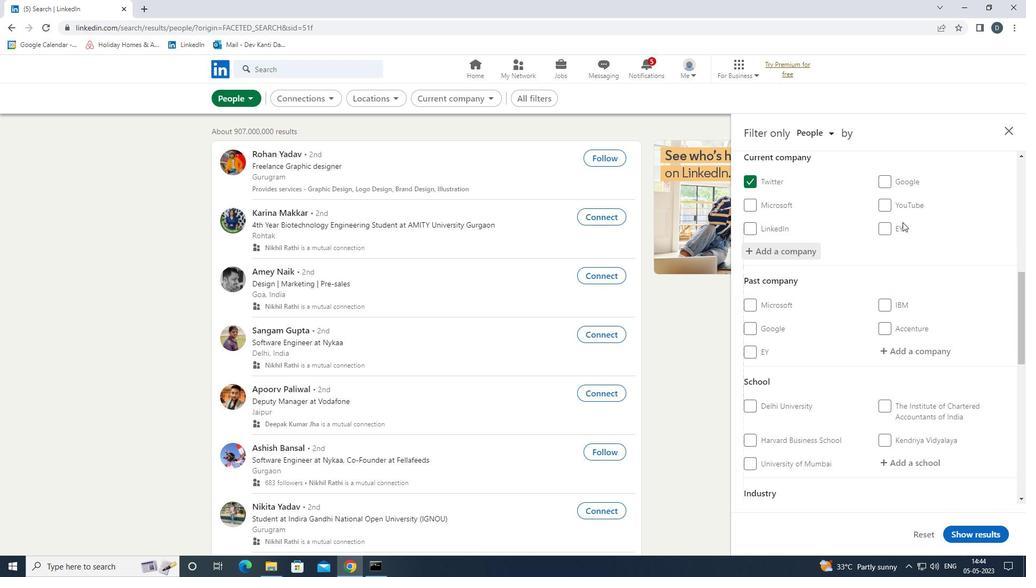 
Action: Mouse scrolled (903, 221) with delta (0, 0)
Screenshot: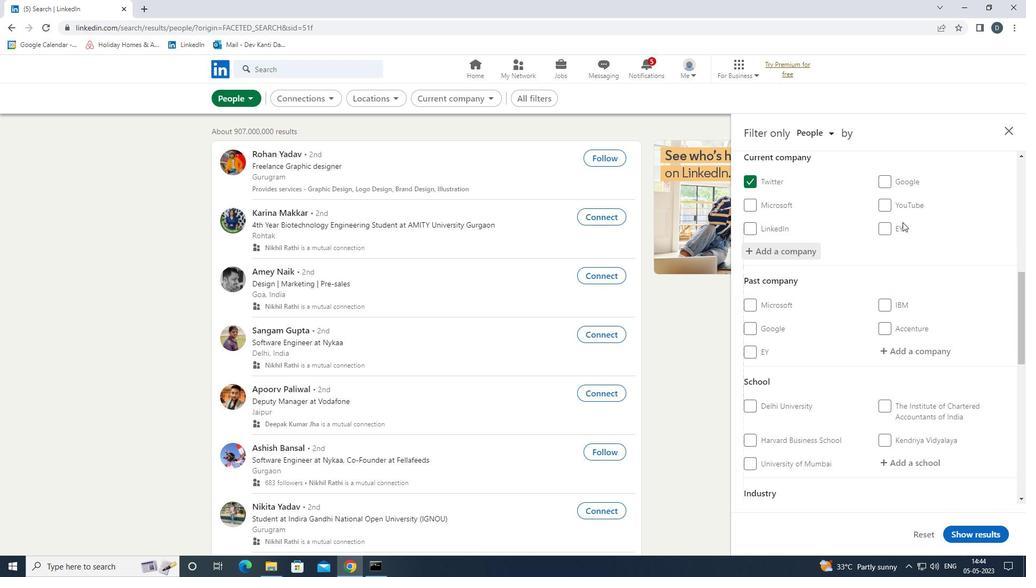 
Action: Mouse moved to (905, 223)
Screenshot: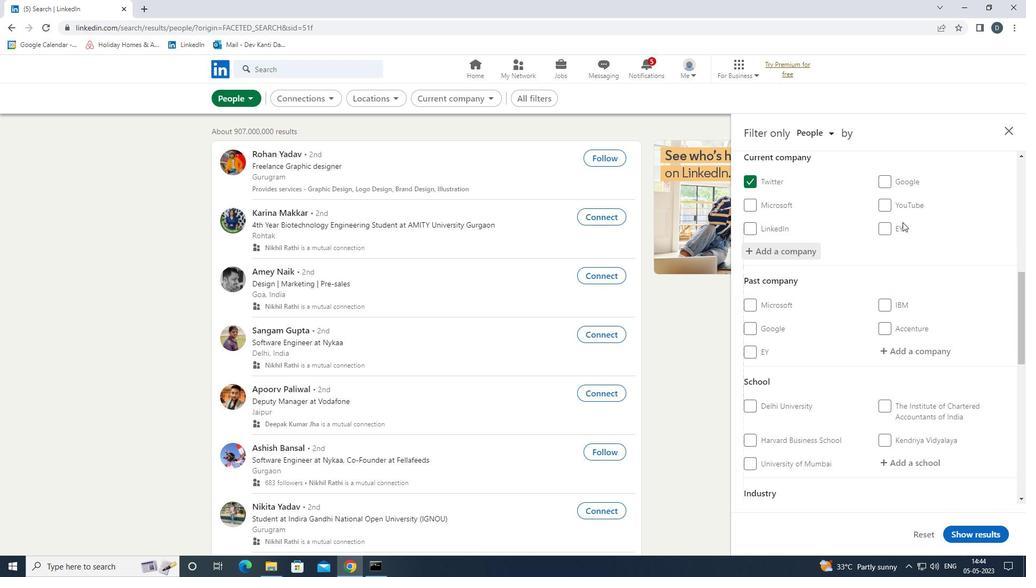 
Action: Mouse scrolled (905, 222) with delta (0, 0)
Screenshot: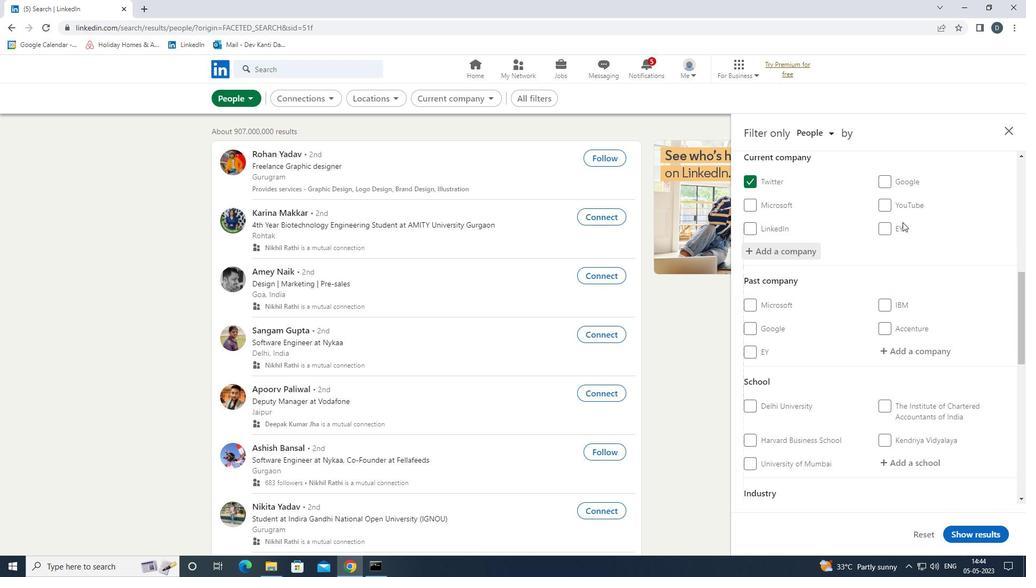 
Action: Mouse moved to (906, 226)
Screenshot: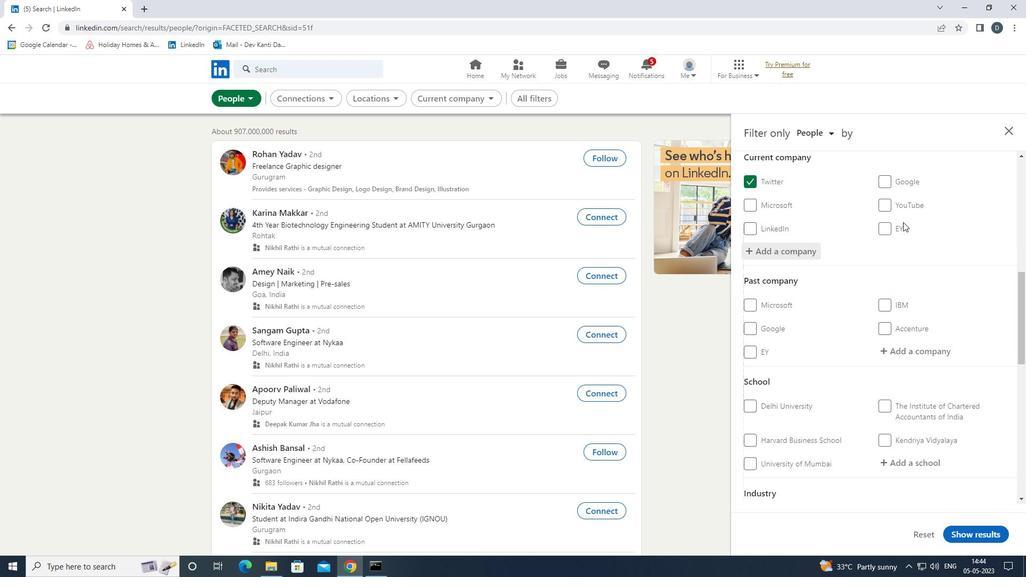 
Action: Mouse scrolled (906, 225) with delta (0, 0)
Screenshot: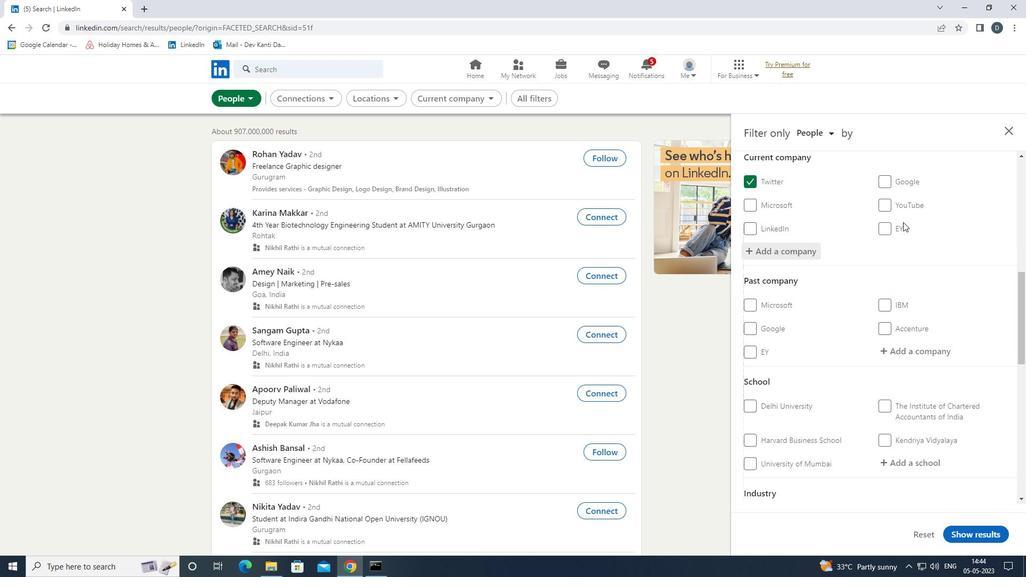 
Action: Mouse moved to (924, 299)
Screenshot: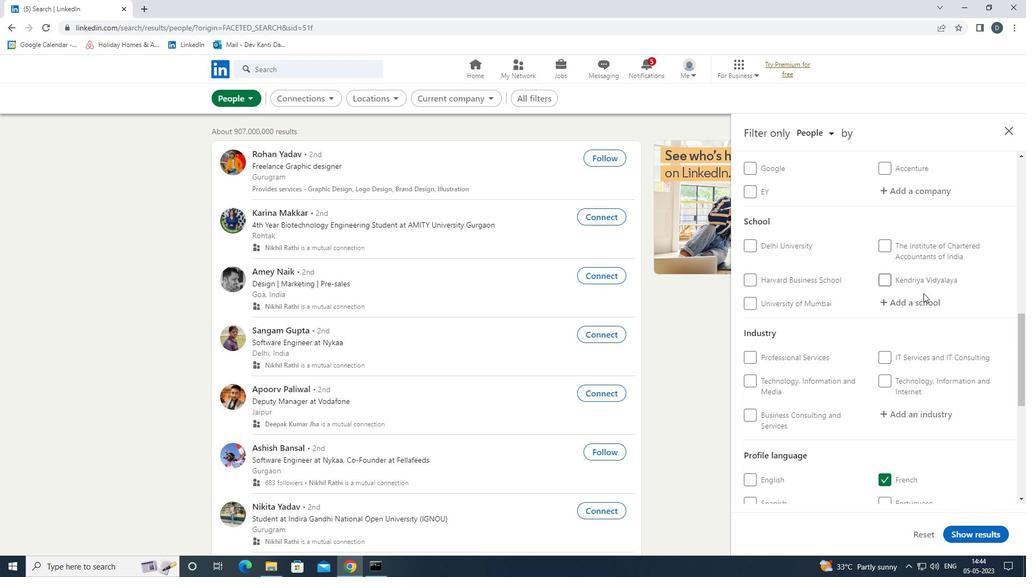 
Action: Mouse pressed left at (924, 299)
Screenshot: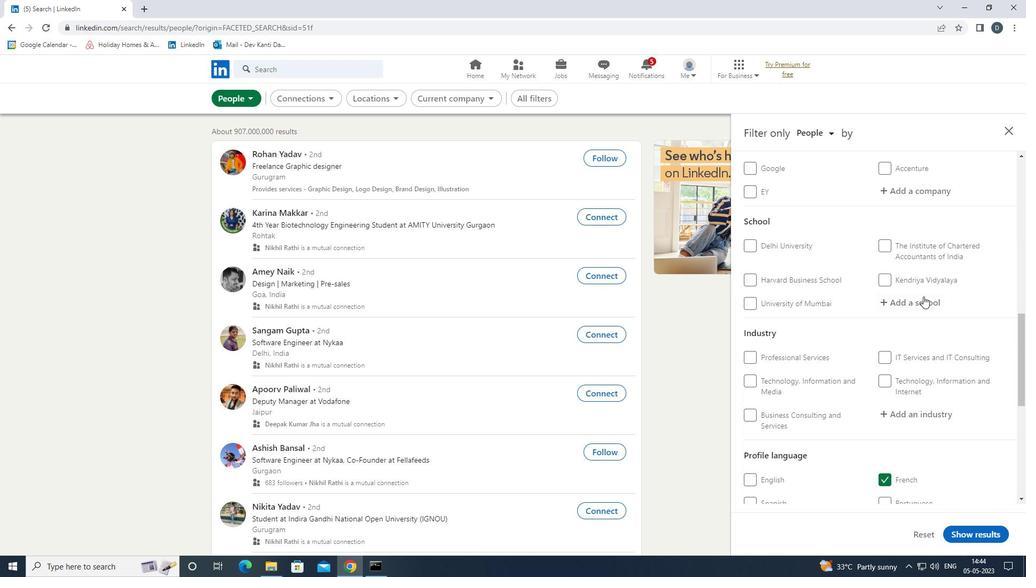 
Action: Key pressed <Key.shift>APEEJAY<Key.space><Key.shift>STYA<Key.space><Key.shift>EDUCTAIO<Key.backspace><Key.backspace><Key.backspace><Key.backspace>ATION<Key.down><Key.enter>
Screenshot: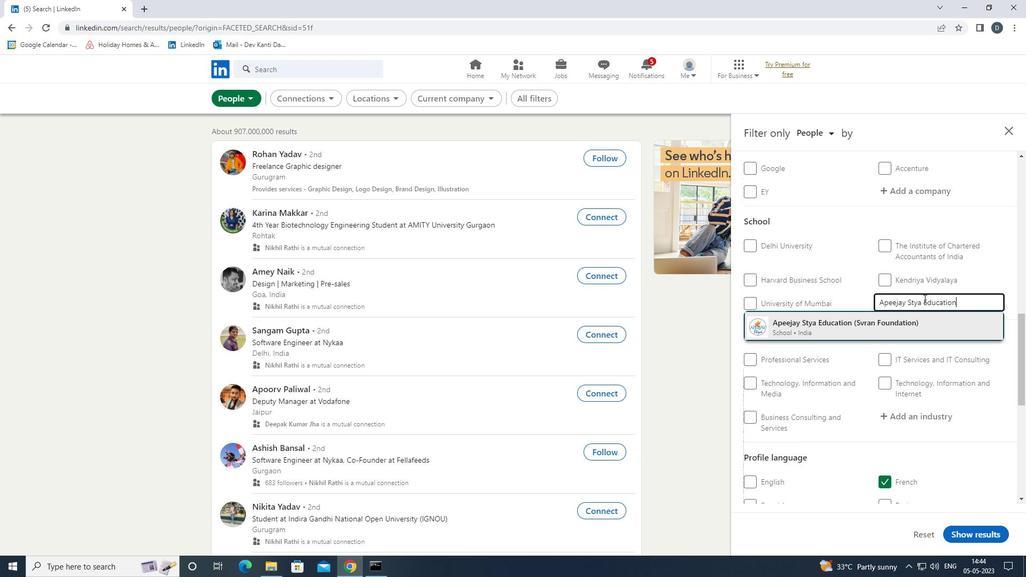 
Action: Mouse moved to (910, 295)
Screenshot: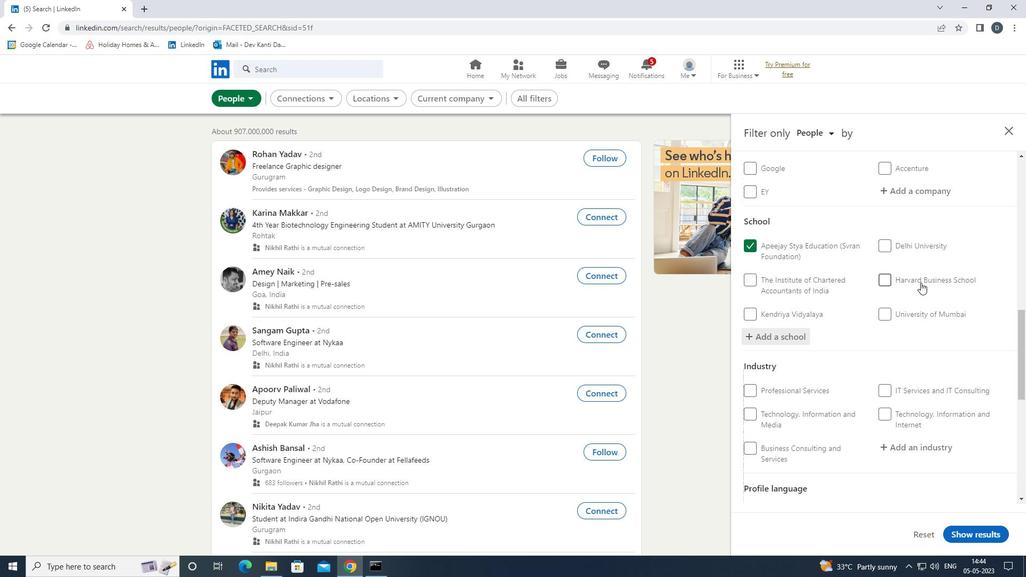 
Action: Mouse scrolled (910, 294) with delta (0, 0)
Screenshot: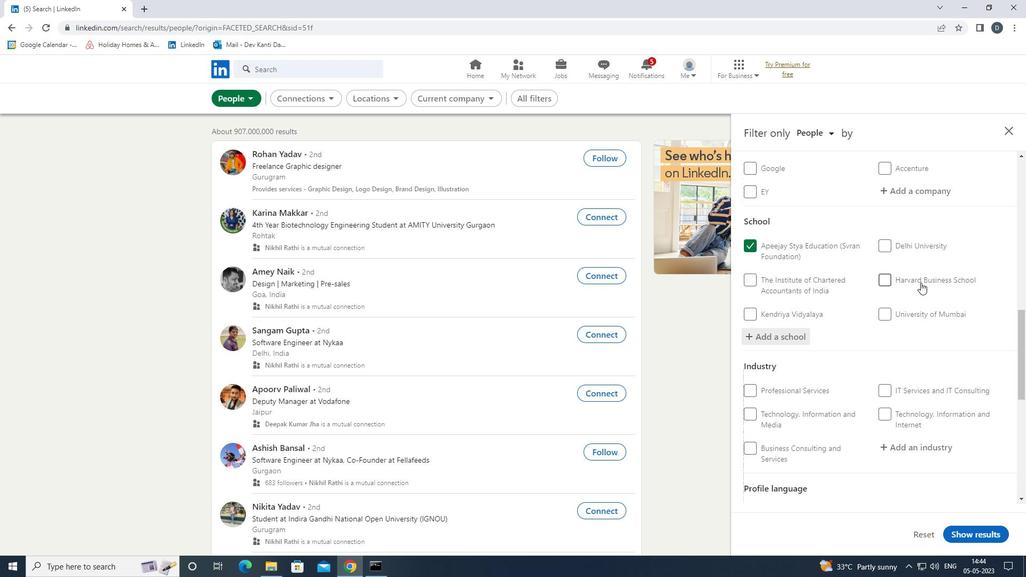 
Action: Mouse moved to (907, 299)
Screenshot: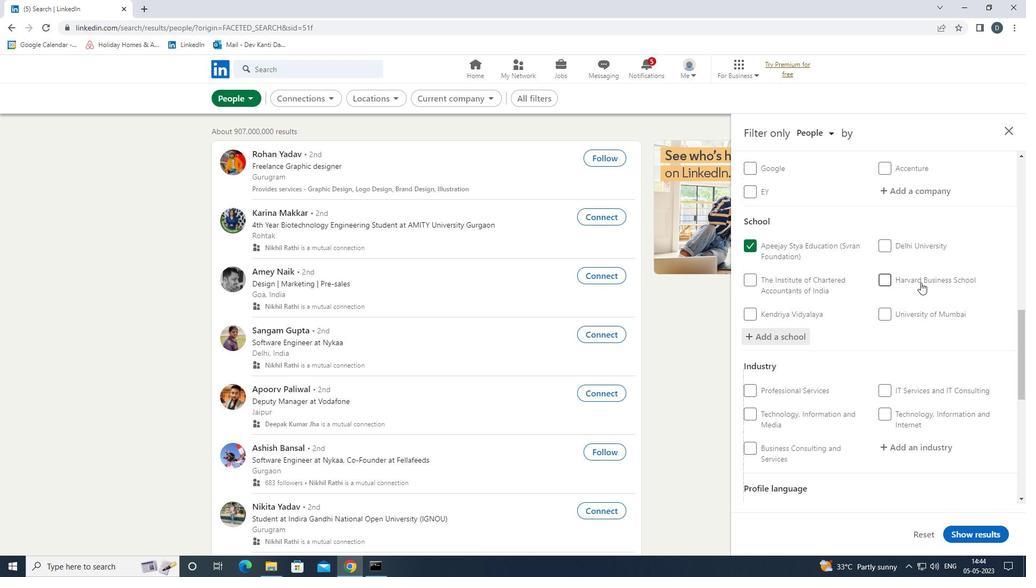 
Action: Mouse scrolled (907, 299) with delta (0, 0)
Screenshot: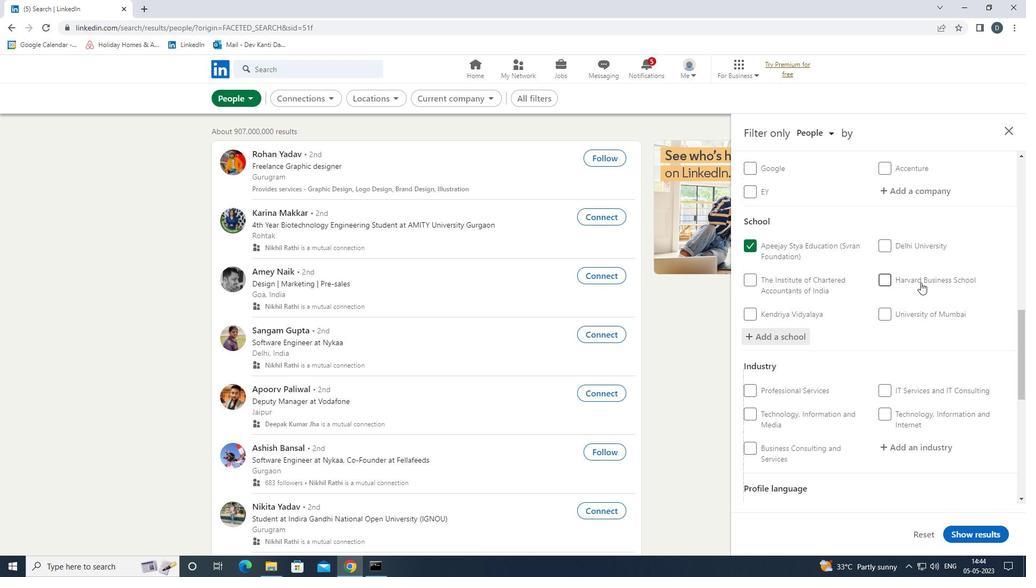 
Action: Mouse scrolled (907, 299) with delta (0, 0)
Screenshot: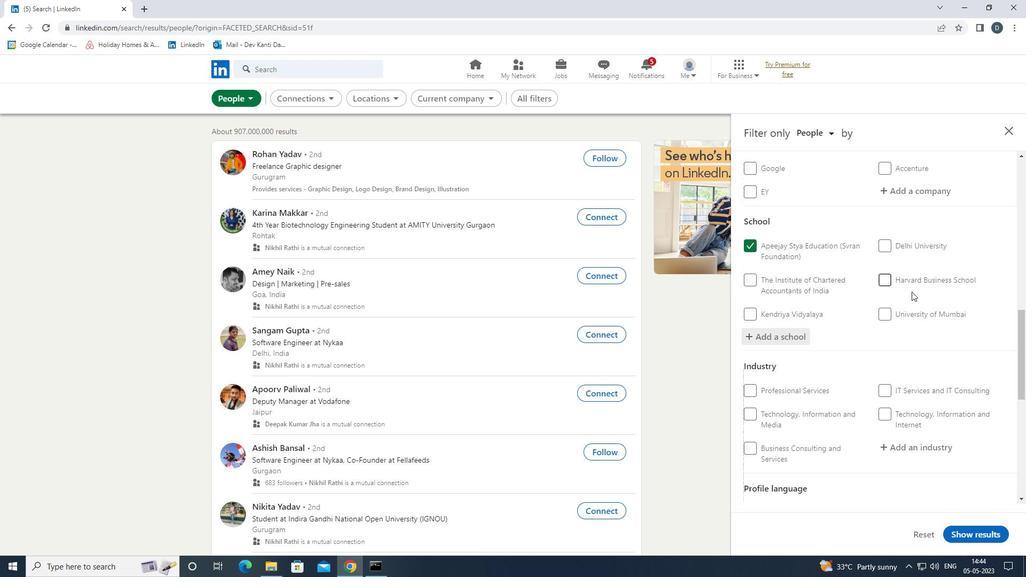 
Action: Mouse moved to (914, 294)
Screenshot: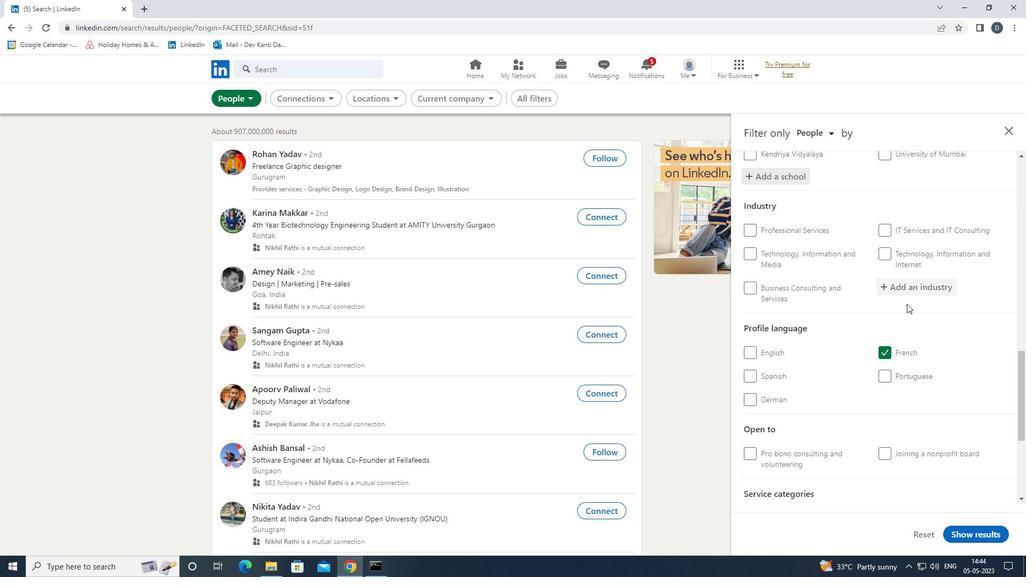 
Action: Mouse pressed left at (914, 294)
Screenshot: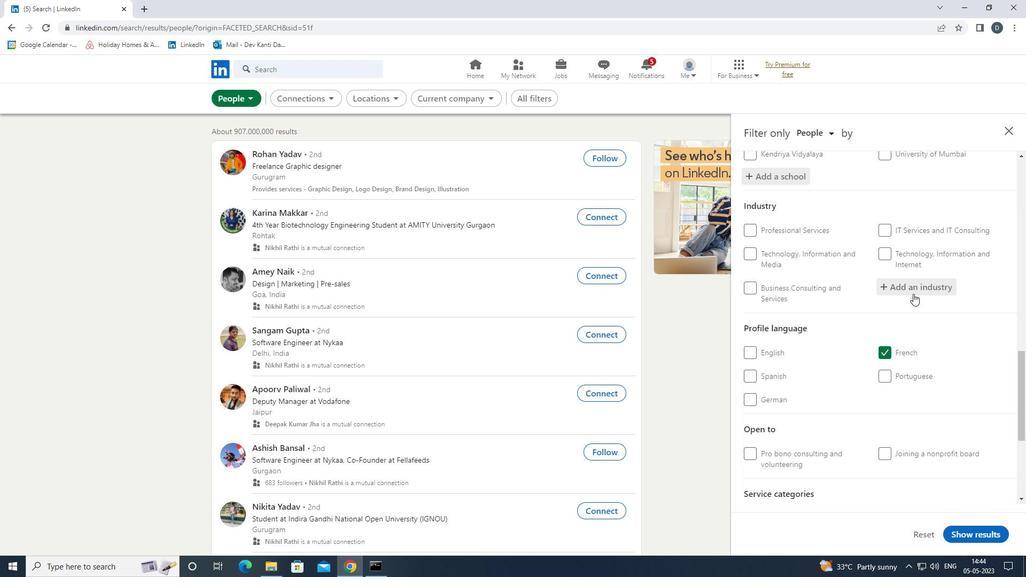 
Action: Key pressed <Key.shift><Key.shift><Key.shift><Key.shift><Key.shift><Key.shift><Key.shift><Key.shift><Key.shift><Key.shift><Key.shift><Key.shift>RETAIL<Key.space><Key.shift>OFFICE<Key.down><Key.enter>
Screenshot: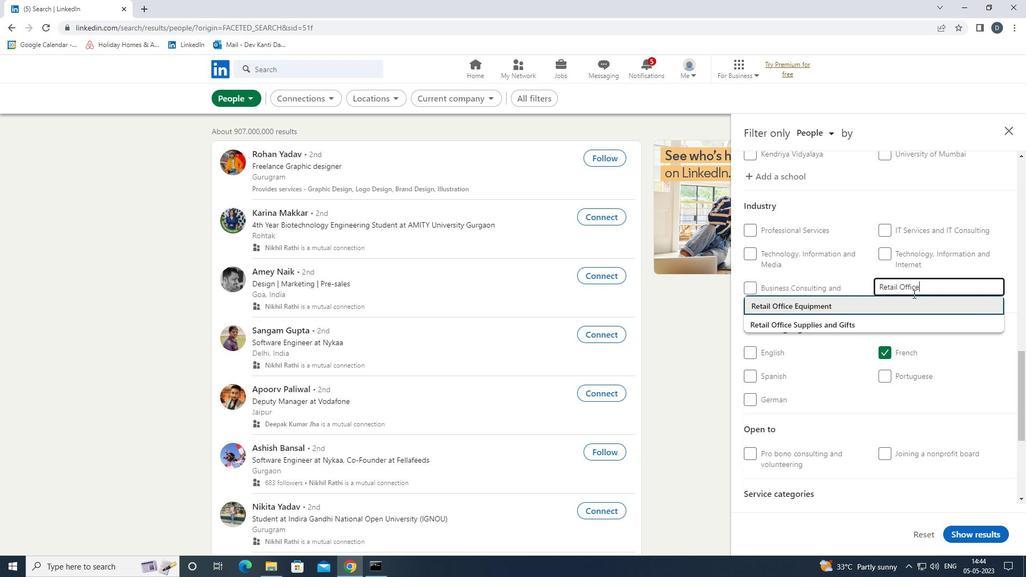 
Action: Mouse scrolled (914, 293) with delta (0, 0)
Screenshot: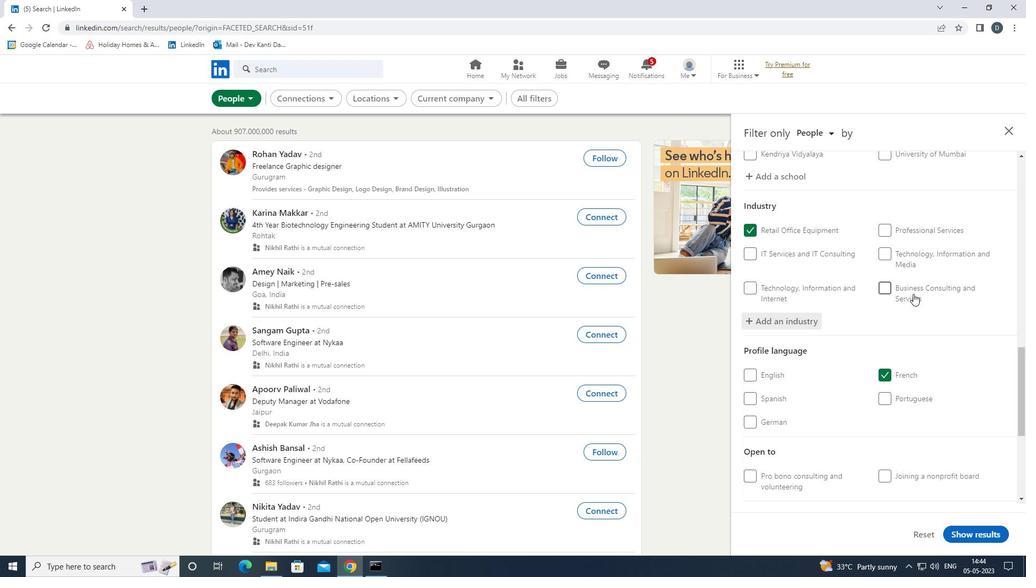 
Action: Mouse moved to (914, 294)
Screenshot: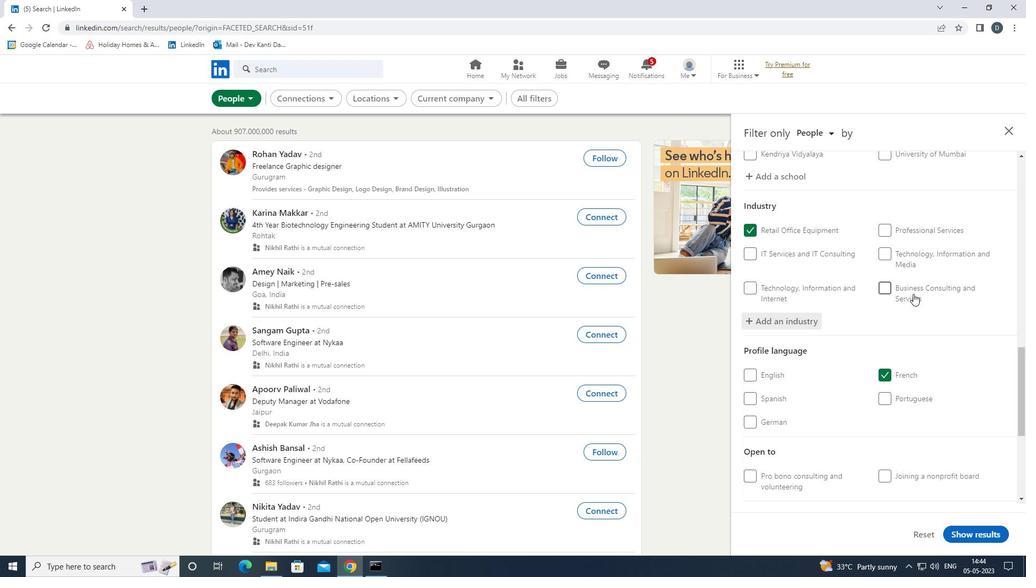 
Action: Mouse scrolled (914, 293) with delta (0, 0)
Screenshot: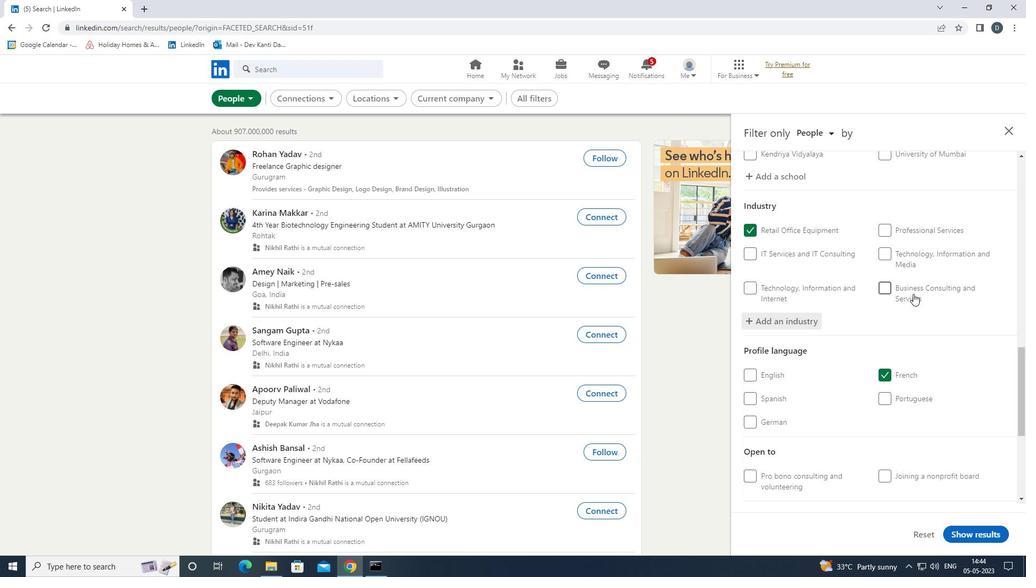 
Action: Mouse moved to (916, 295)
Screenshot: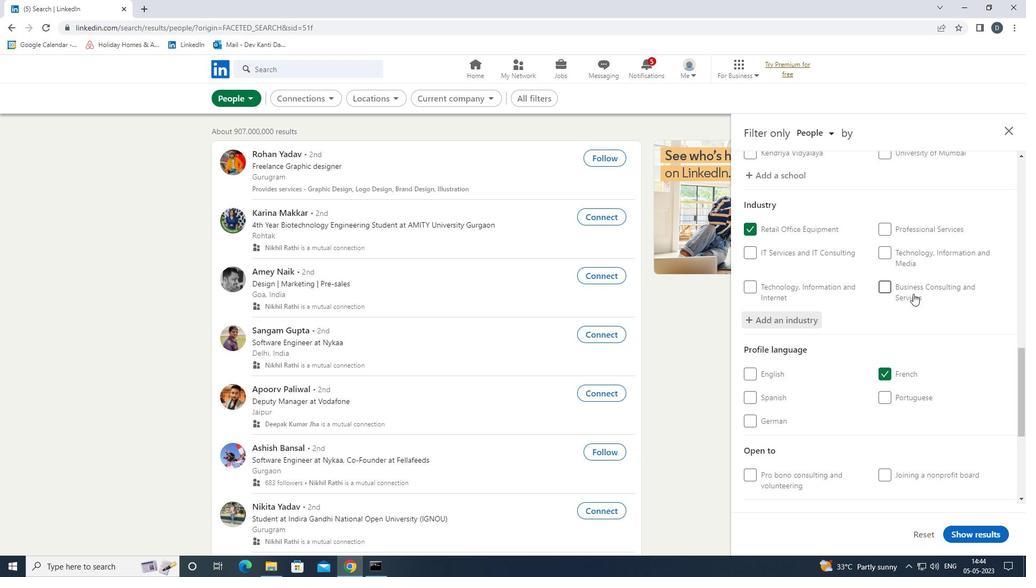 
Action: Mouse scrolled (916, 295) with delta (0, 0)
Screenshot: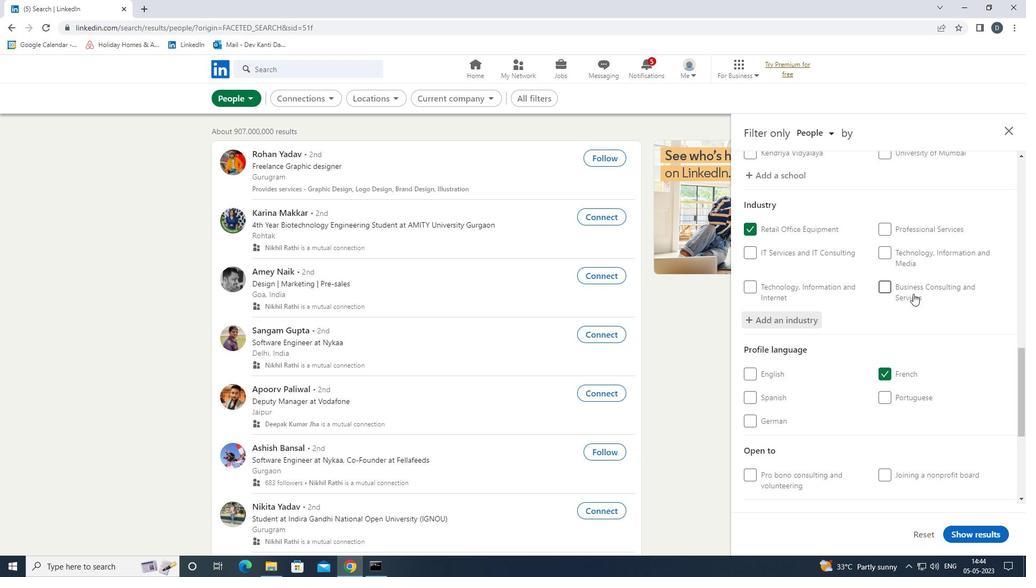 
Action: Mouse moved to (916, 297)
Screenshot: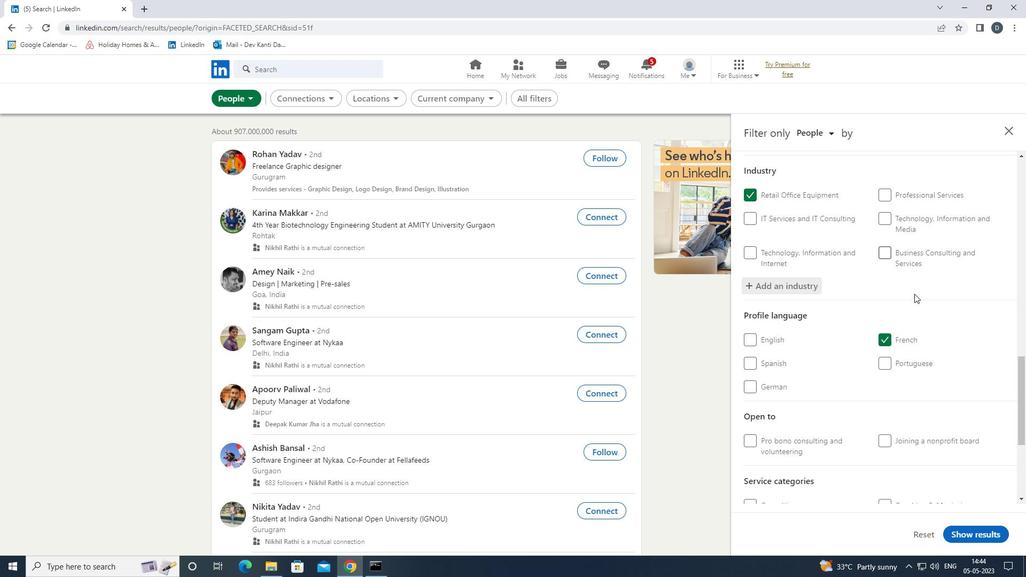 
Action: Mouse scrolled (916, 297) with delta (0, 0)
Screenshot: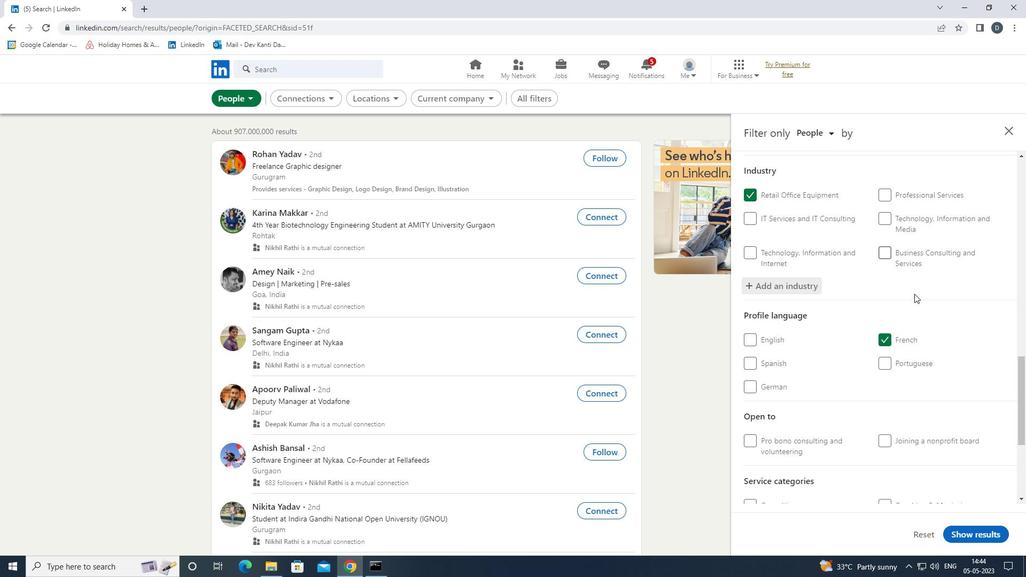 
Action: Mouse moved to (899, 371)
Screenshot: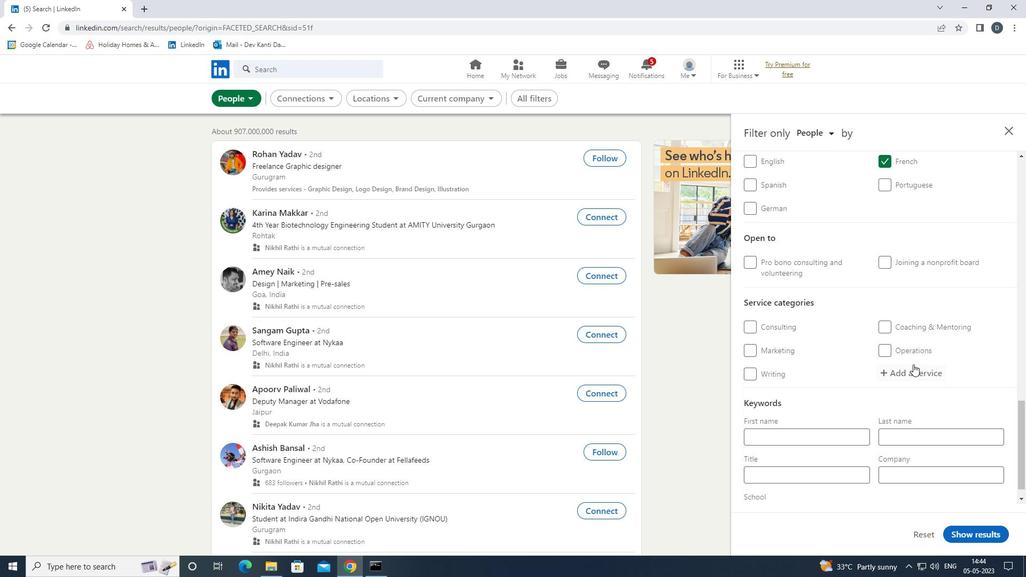 
Action: Mouse pressed left at (899, 371)
Screenshot: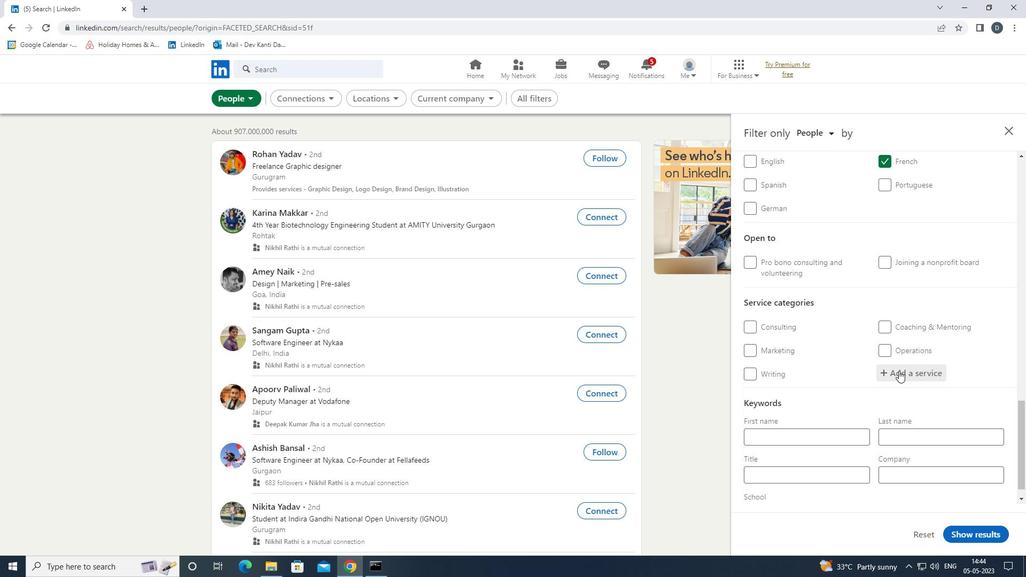 
Action: Key pressed <Key.shift>PROGRAM<Key.space><Key.shift><Key.shift><Key.shift><Key.shift><Key.shift><Key.shift><Key.shift><Key.shift><Key.shift><Key.shift><Key.shift><Key.shift><Key.shift><Key.shift><Key.shift><Key.shift><Key.shift><Key.shift><Key.shift><Key.shift><Key.shift><Key.shift><Key.shift><Key.shift><Key.shift><Key.shift><Key.shift><Key.shift><Key.shift><Key.shift><Key.shift><Key.shift><Key.shift><Key.down><Key.enter>
Screenshot: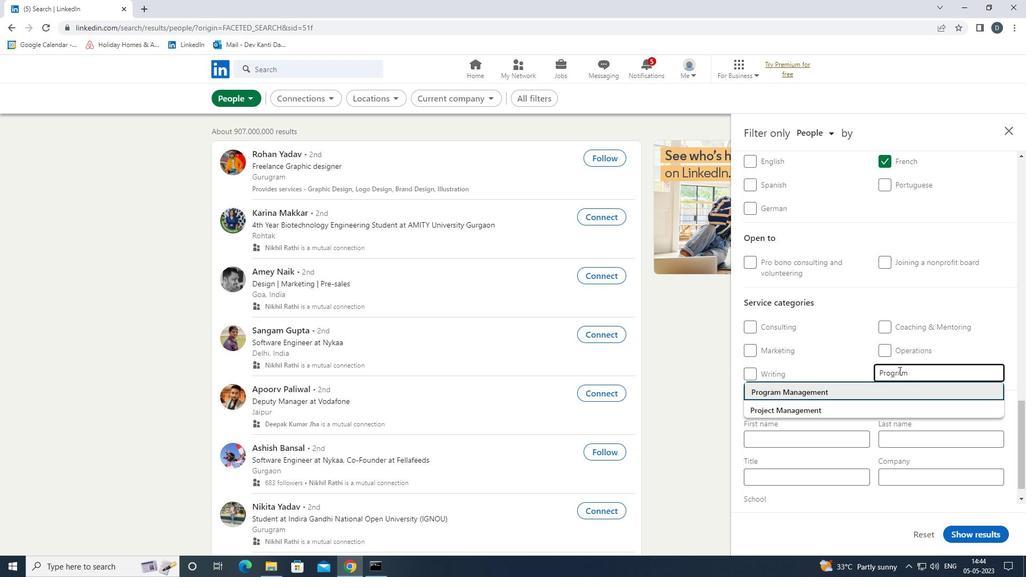
Action: Mouse moved to (898, 374)
Screenshot: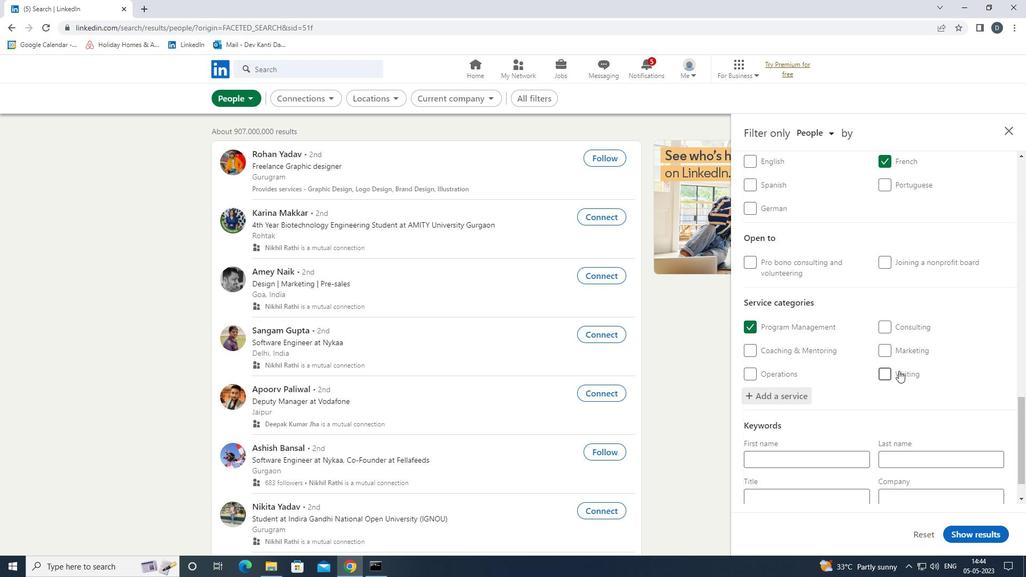 
Action: Mouse scrolled (898, 374) with delta (0, 0)
Screenshot: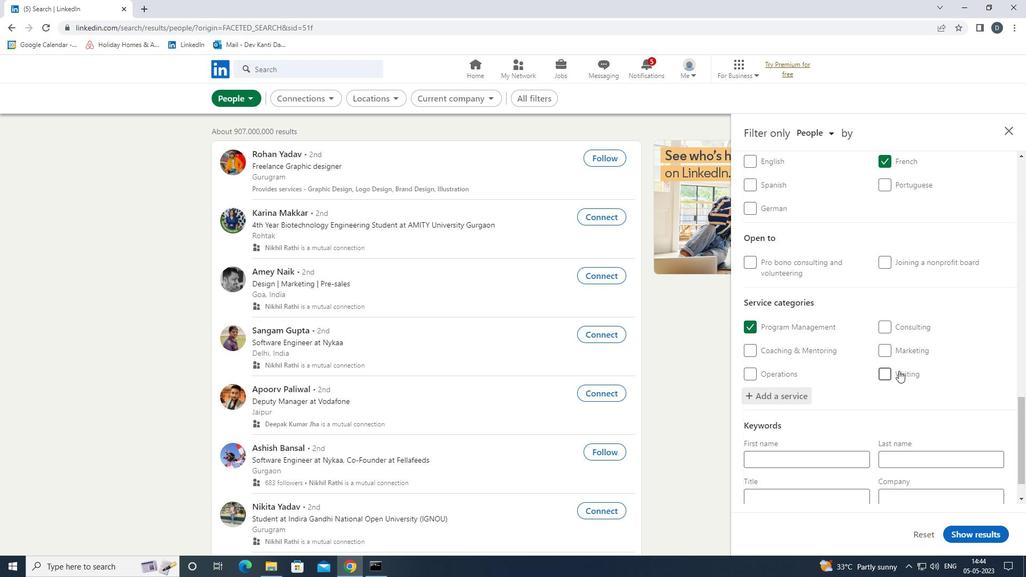 
Action: Mouse moved to (898, 375)
Screenshot: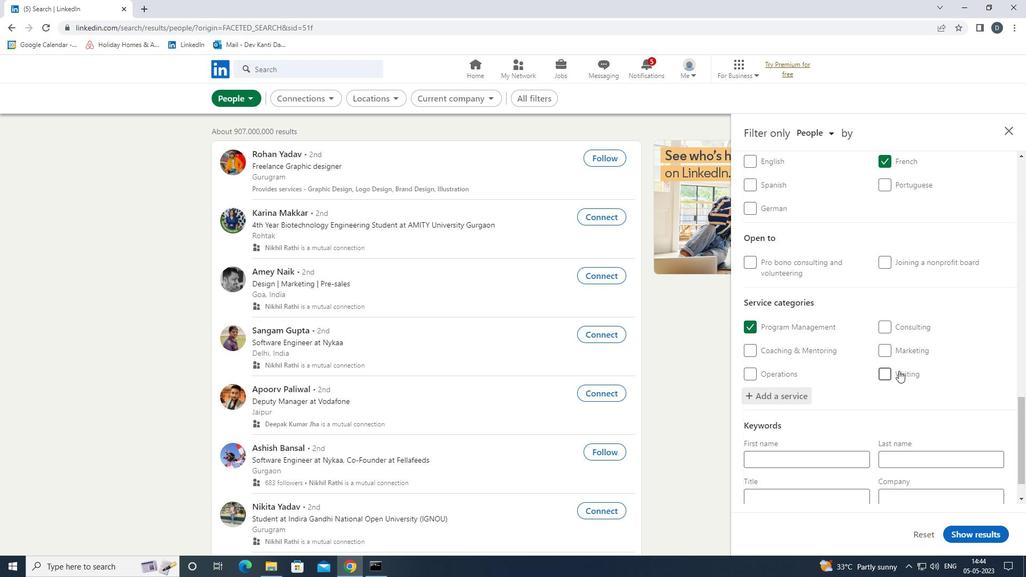 
Action: Mouse scrolled (898, 374) with delta (0, 0)
Screenshot: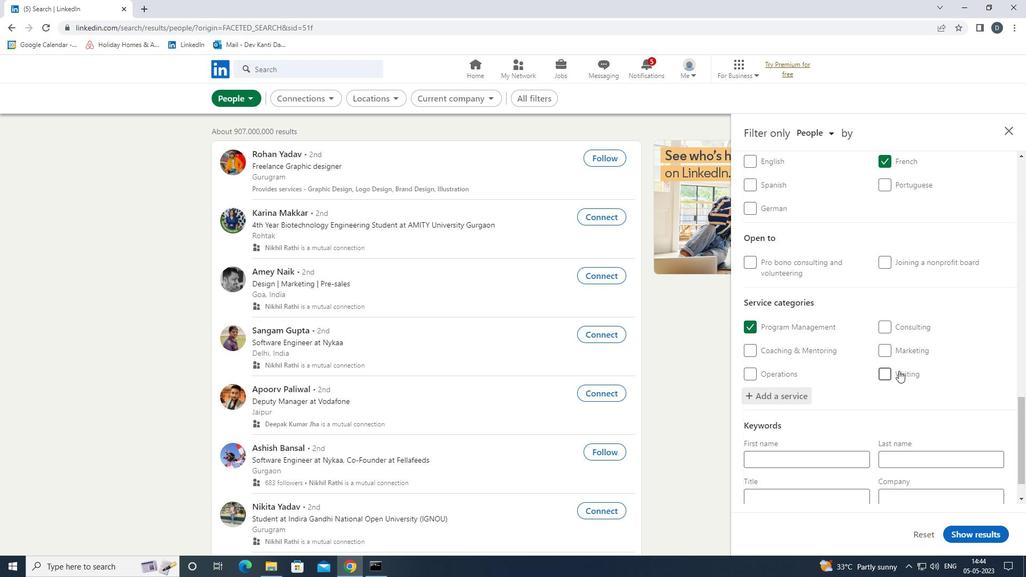 
Action: Mouse moved to (897, 378)
Screenshot: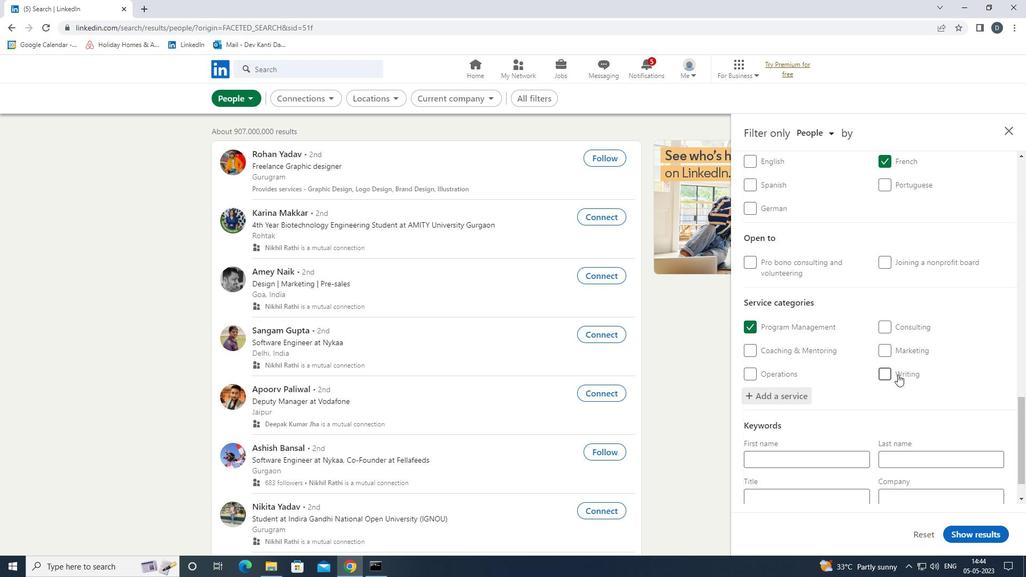 
Action: Mouse scrolled (897, 378) with delta (0, 0)
Screenshot: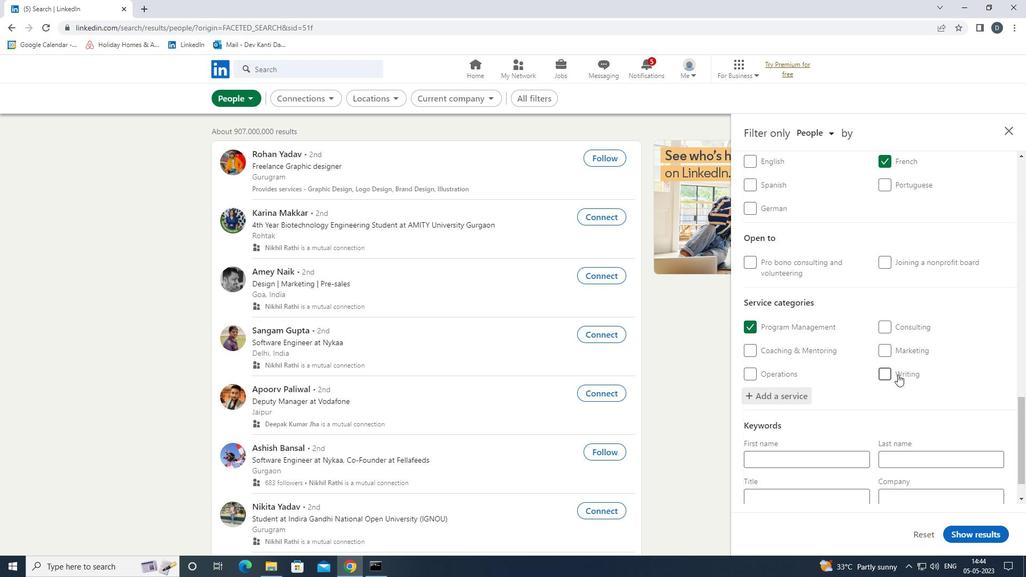 
Action: Mouse moved to (895, 383)
Screenshot: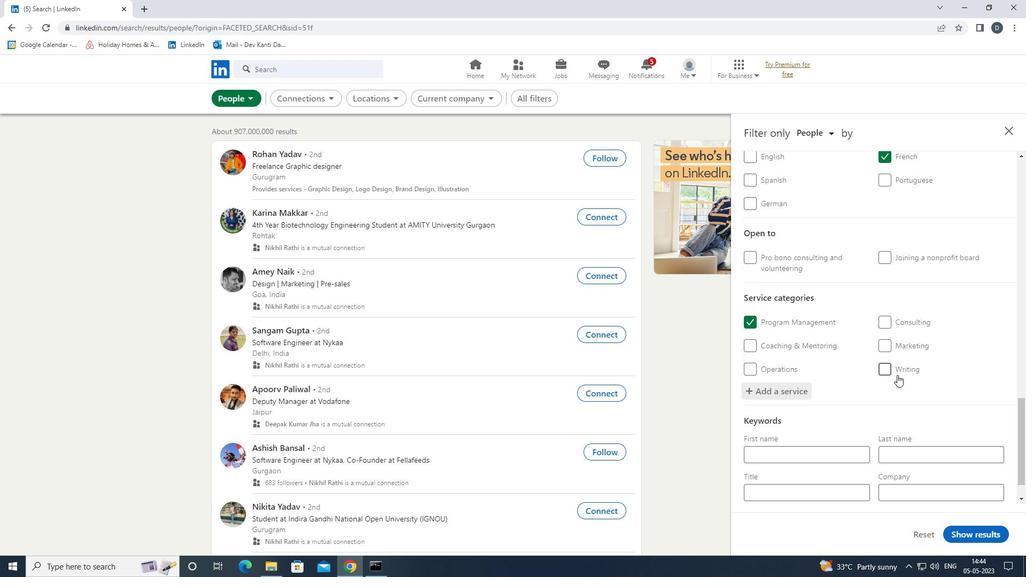 
Action: Mouse scrolled (895, 382) with delta (0, 0)
Screenshot: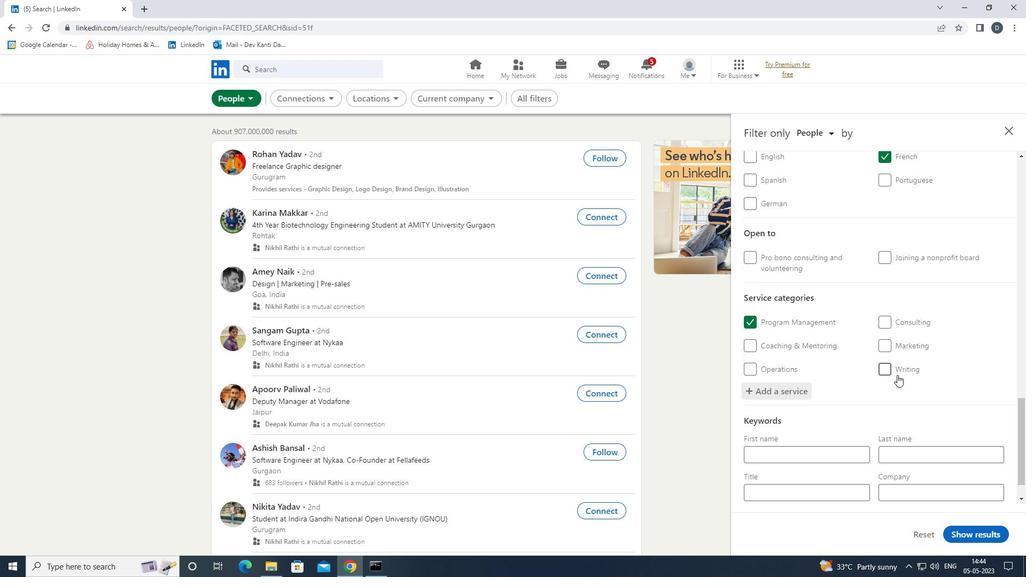 
Action: Mouse moved to (851, 454)
Screenshot: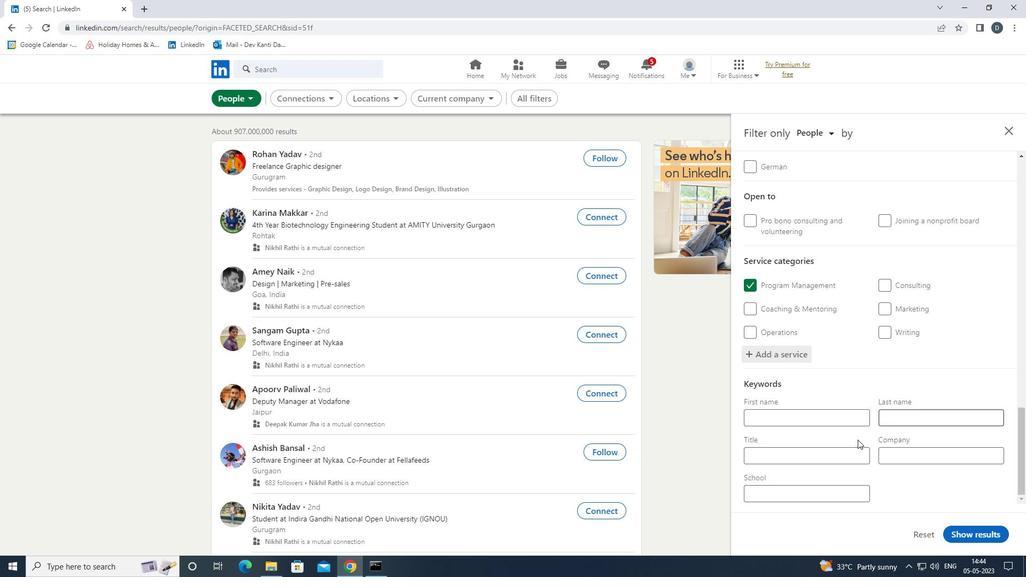 
Action: Mouse pressed left at (851, 454)
Screenshot: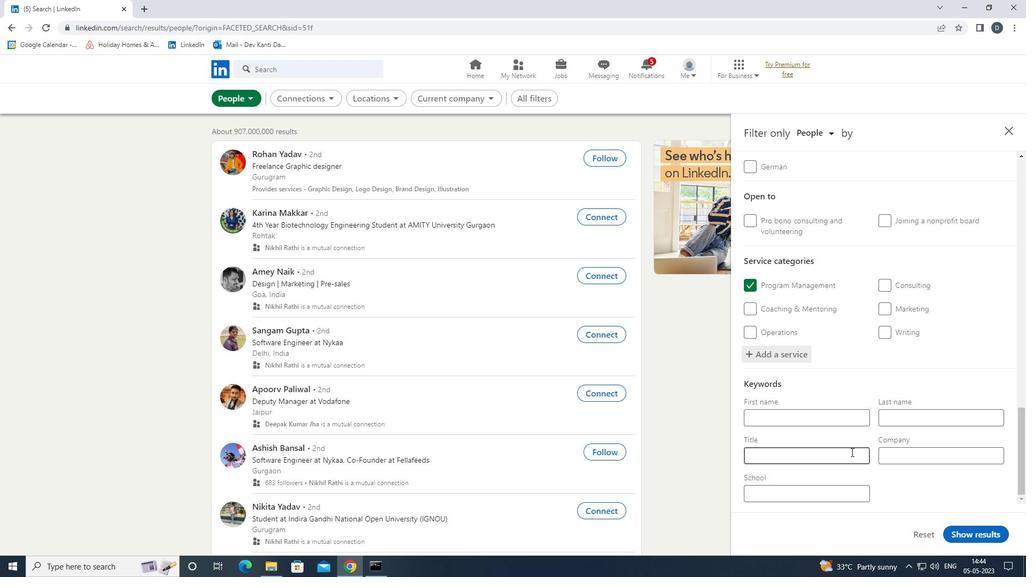
Action: Key pressed <Key.shift><Key.shift><Key.shift><Key.shift><Key.shift><Key.shift><Key.shift><Key.shift><Key.shift><Key.shift><Key.shift>CAB<Key.space><Key.shift>DRIVER
Screenshot: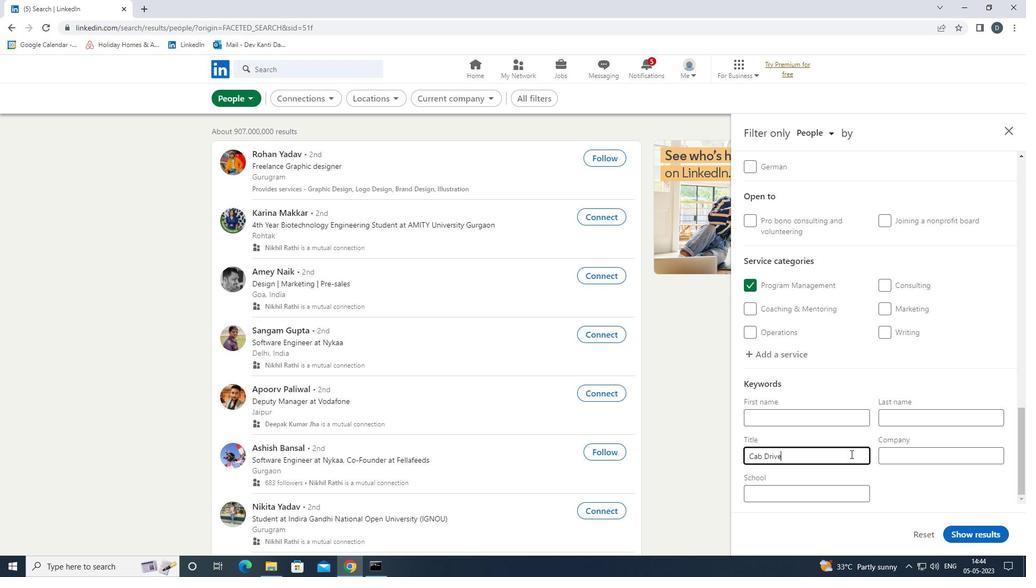 
Action: Mouse moved to (981, 534)
Screenshot: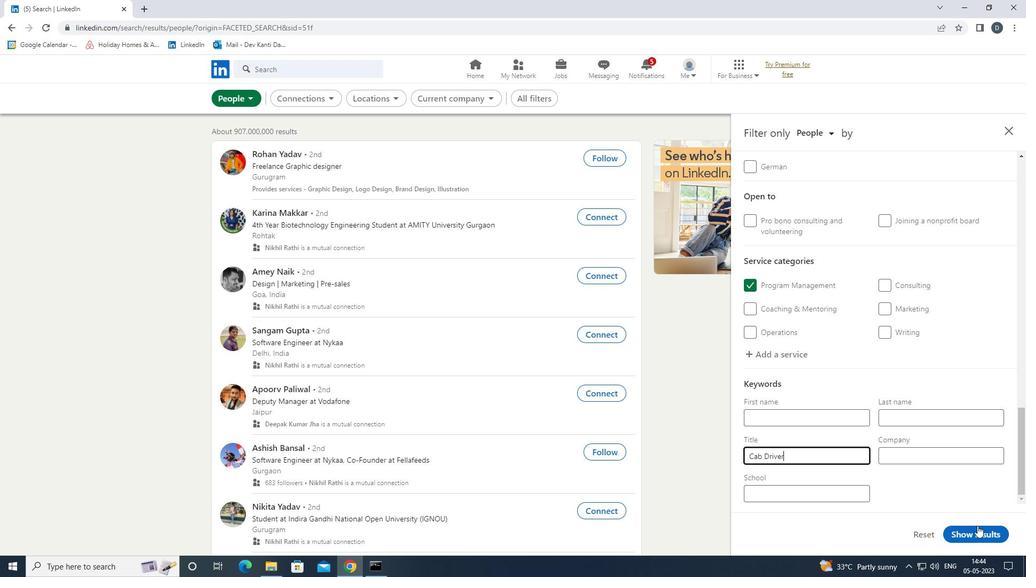 
Action: Mouse pressed left at (981, 534)
Screenshot: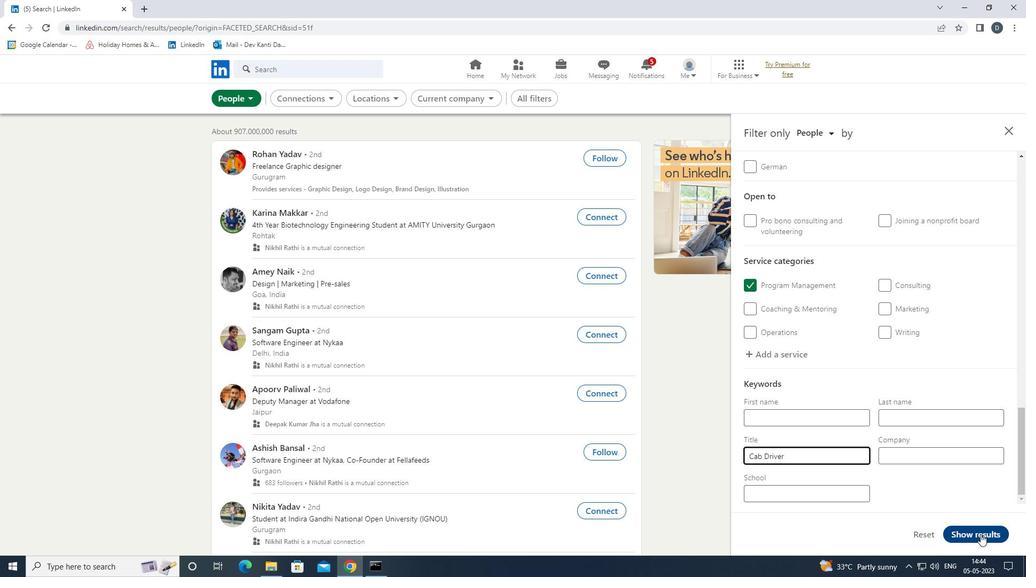 
Action: Mouse moved to (975, 514)
Screenshot: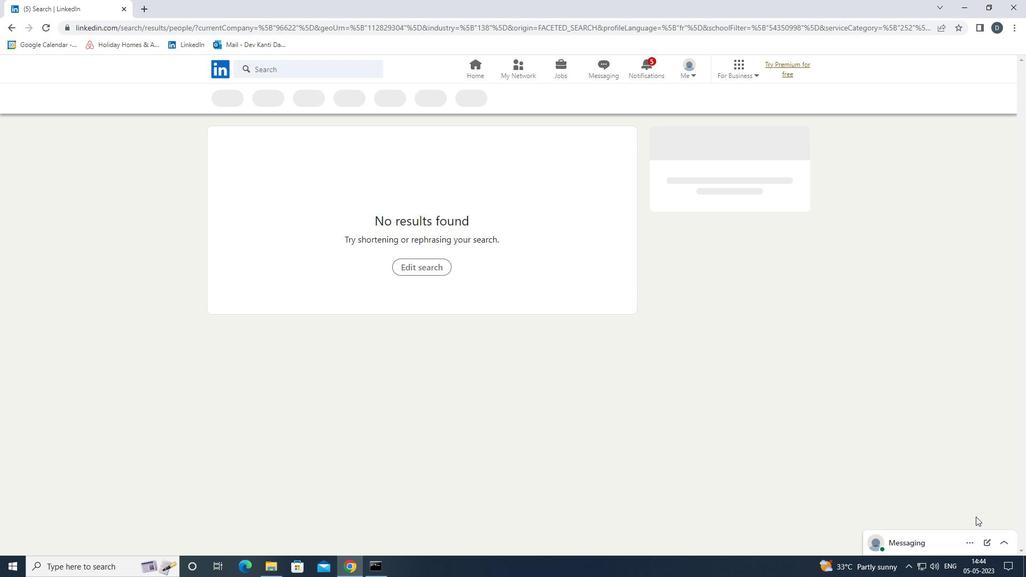 
